 Task: Check the percentage active listings of double oven in the last 5 years.
Action: Mouse moved to (694, 183)
Screenshot: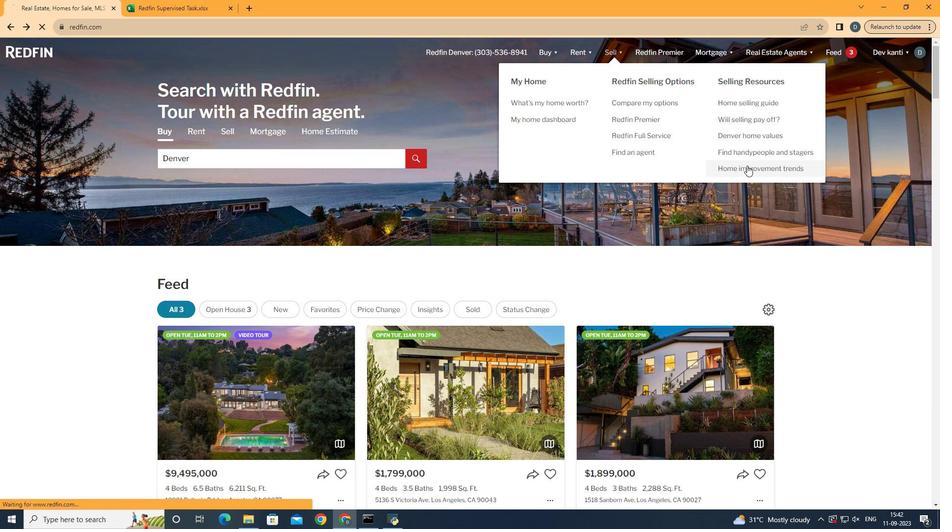 
Action: Mouse pressed left at (694, 183)
Screenshot: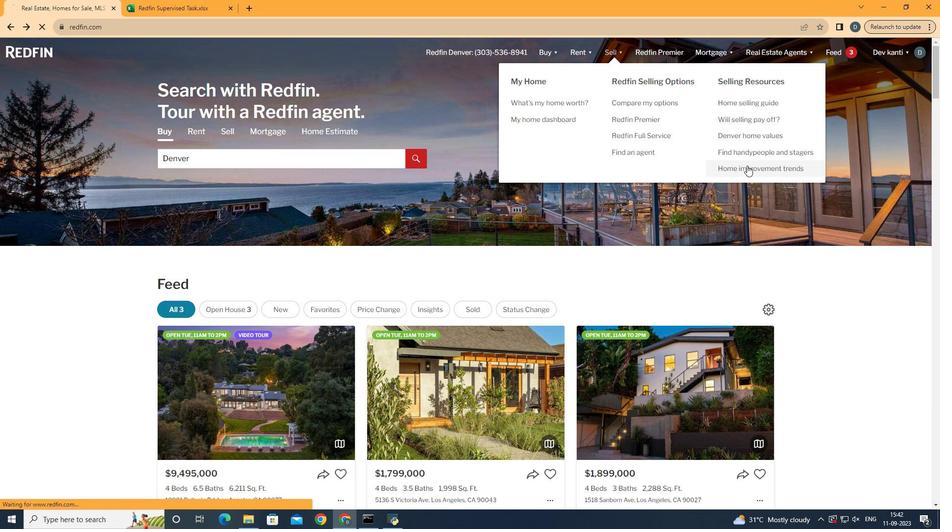 
Action: Mouse moved to (250, 202)
Screenshot: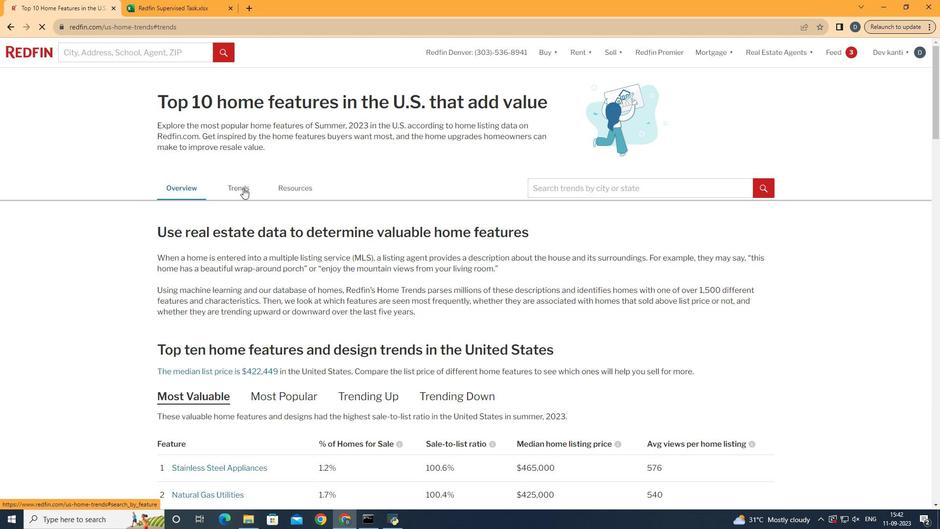 
Action: Mouse pressed left at (250, 202)
Screenshot: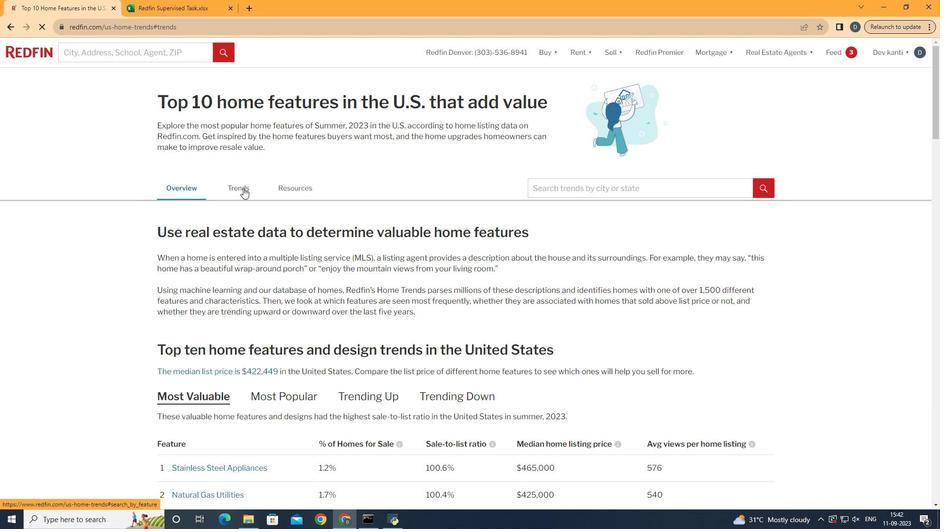 
Action: Mouse moved to (383, 246)
Screenshot: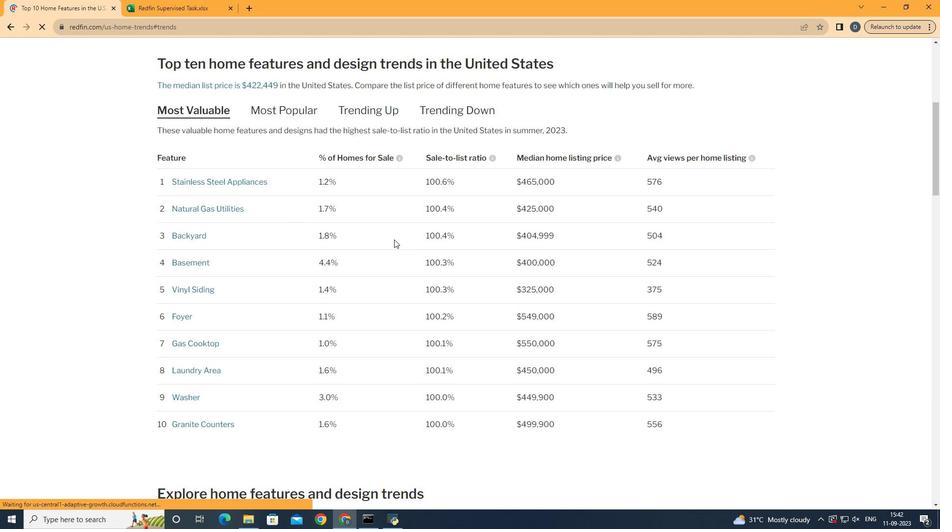 
Action: Mouse scrolled (383, 246) with delta (0, 0)
Screenshot: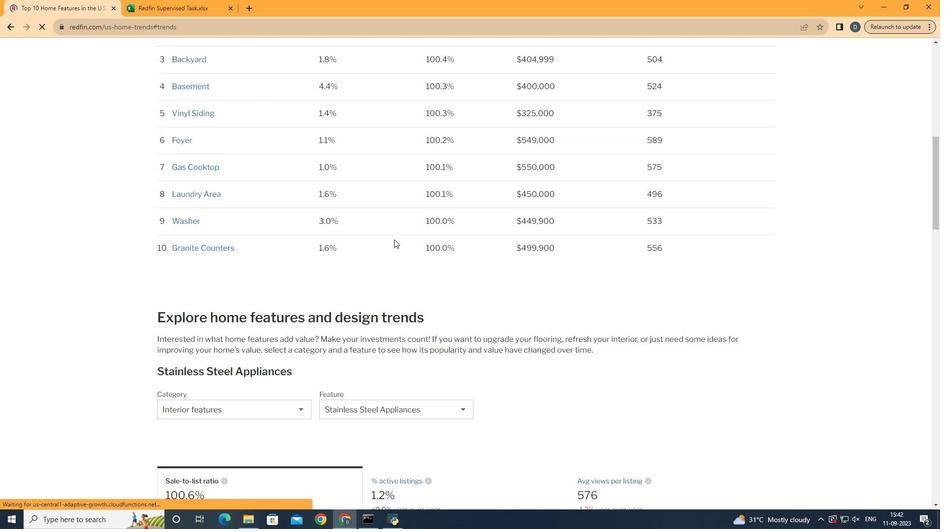 
Action: Mouse scrolled (383, 246) with delta (0, 0)
Screenshot: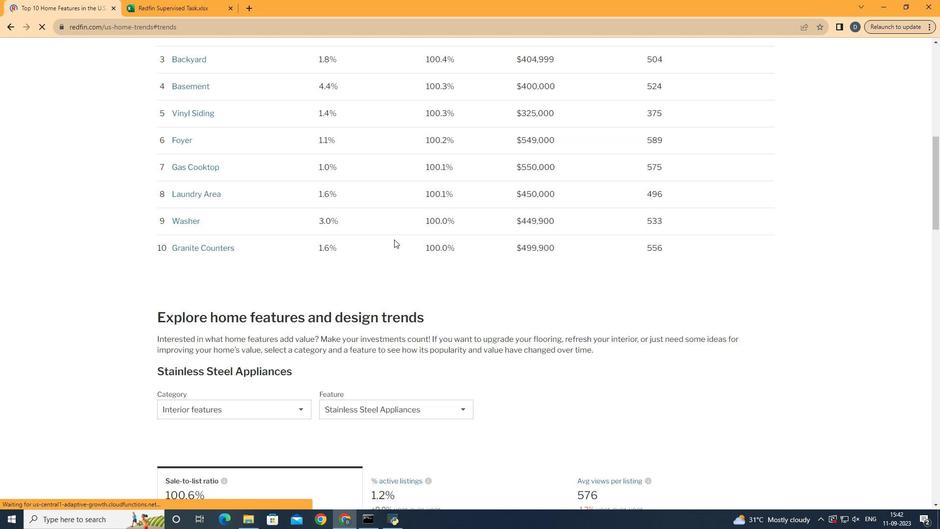 
Action: Mouse scrolled (383, 246) with delta (0, 0)
Screenshot: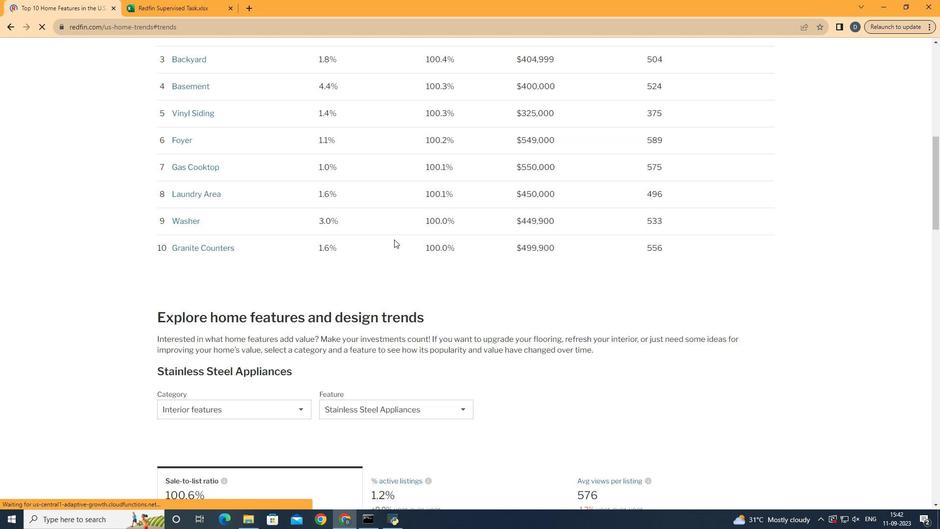 
Action: Mouse scrolled (383, 246) with delta (0, 0)
Screenshot: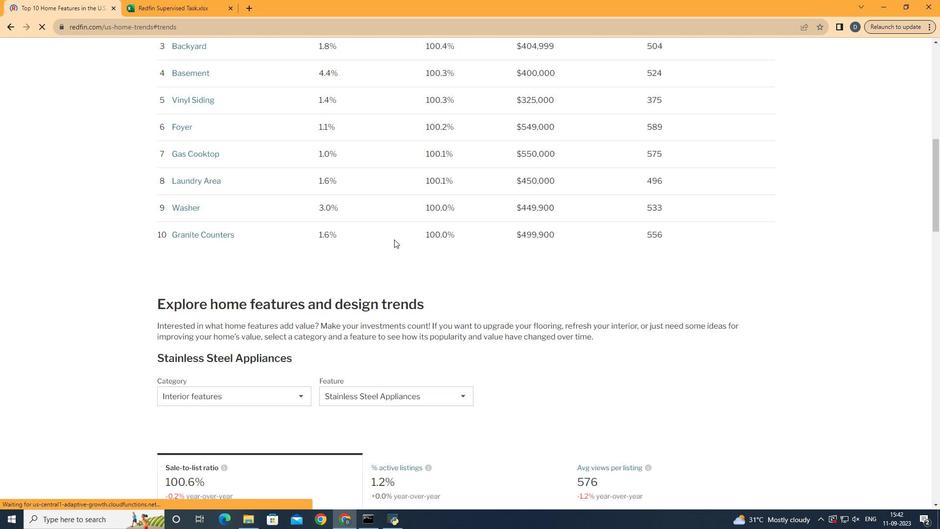 
Action: Mouse scrolled (383, 246) with delta (0, 0)
Screenshot: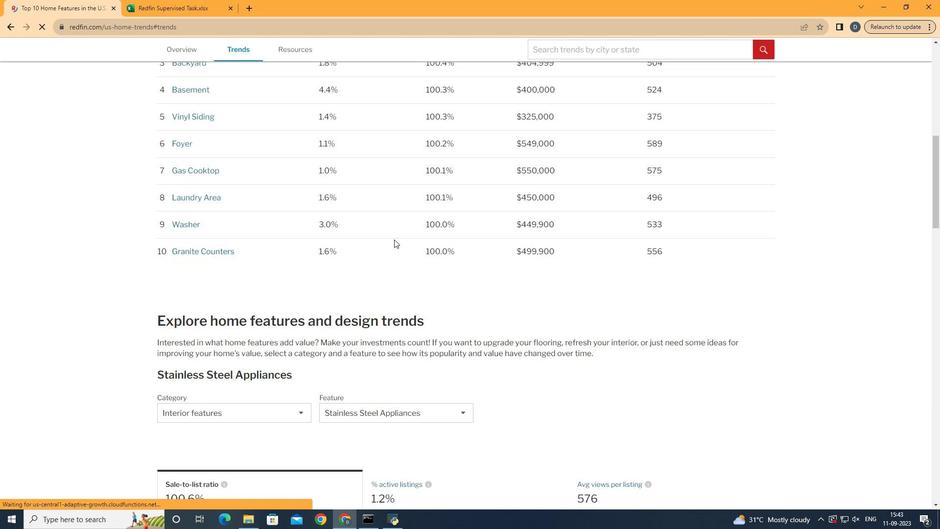 
Action: Mouse scrolled (383, 246) with delta (0, 0)
Screenshot: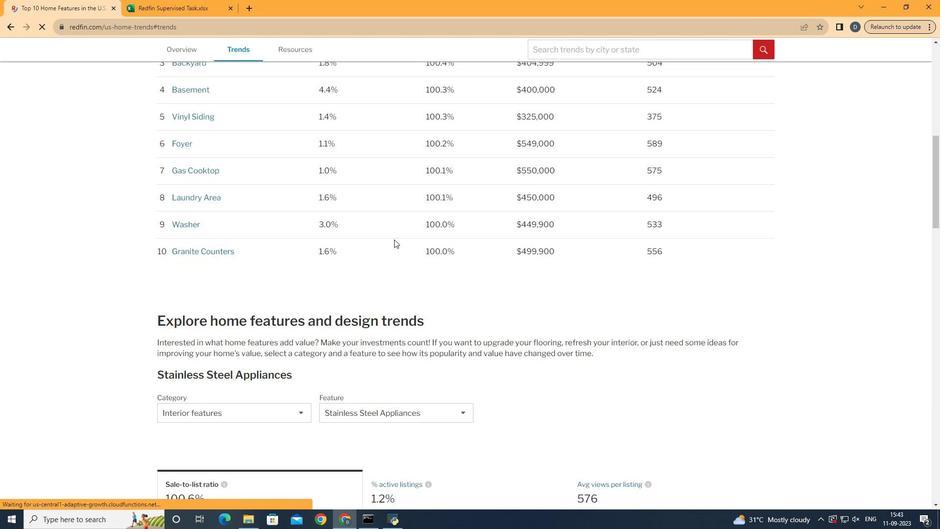 
Action: Mouse scrolled (383, 246) with delta (0, 0)
Screenshot: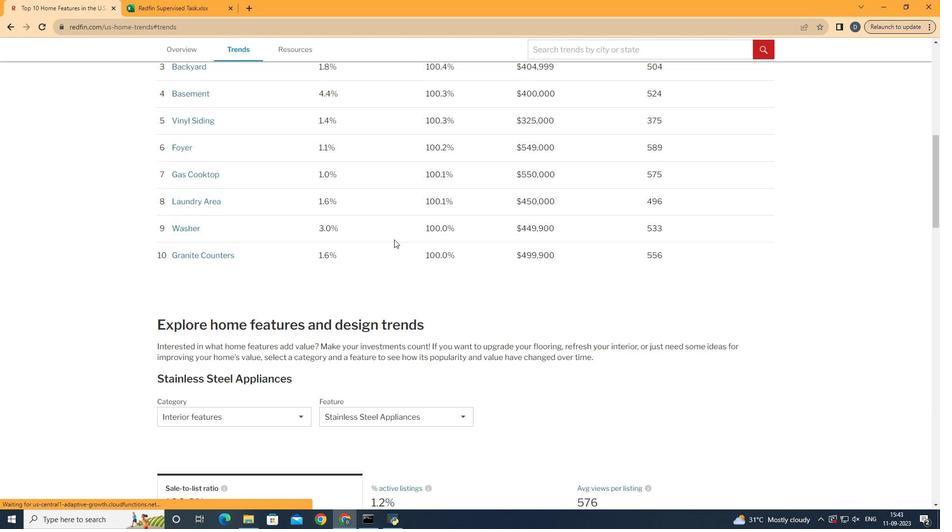 
Action: Mouse scrolled (383, 246) with delta (0, 0)
Screenshot: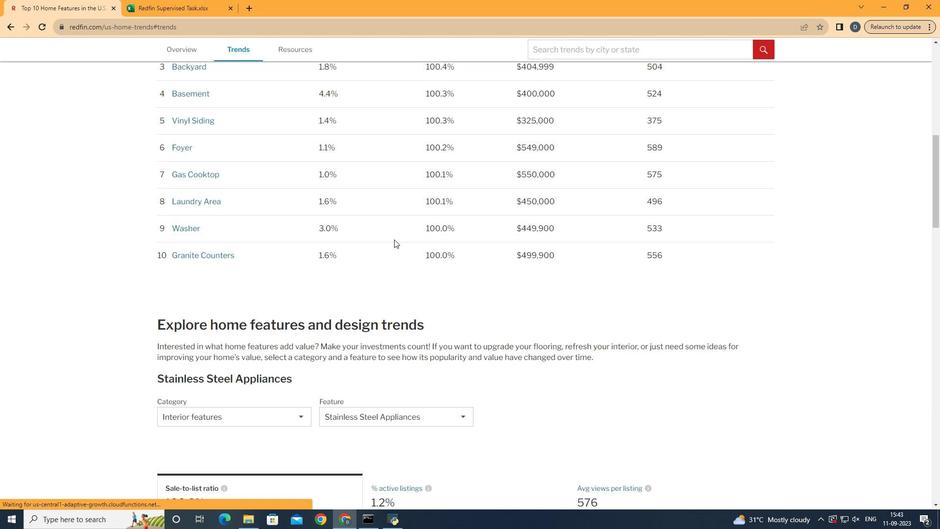 
Action: Mouse moved to (383, 246)
Screenshot: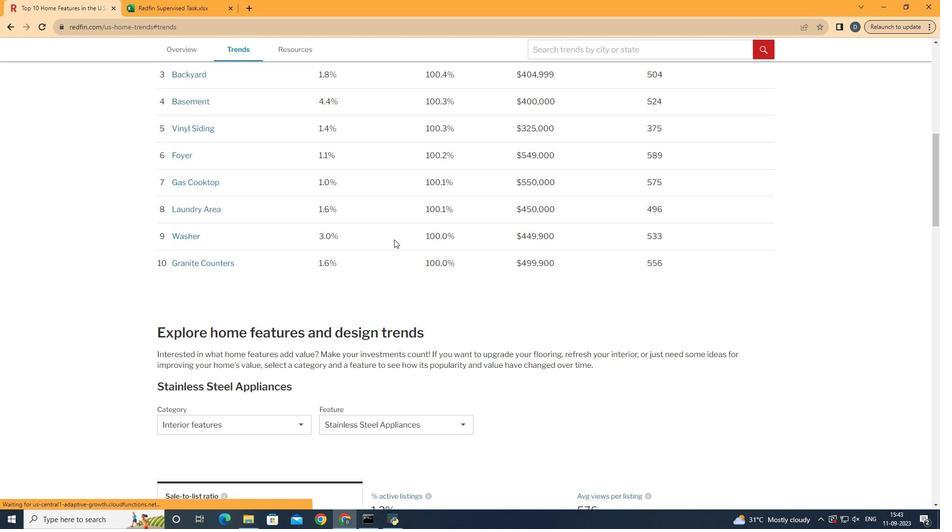 
Action: Mouse scrolled (383, 246) with delta (0, 0)
Screenshot: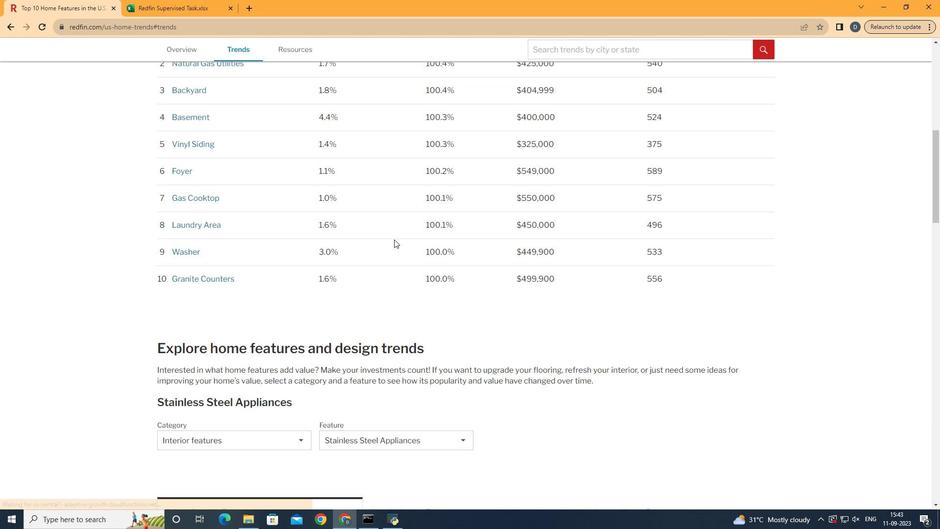 
Action: Mouse scrolled (383, 246) with delta (0, 0)
Screenshot: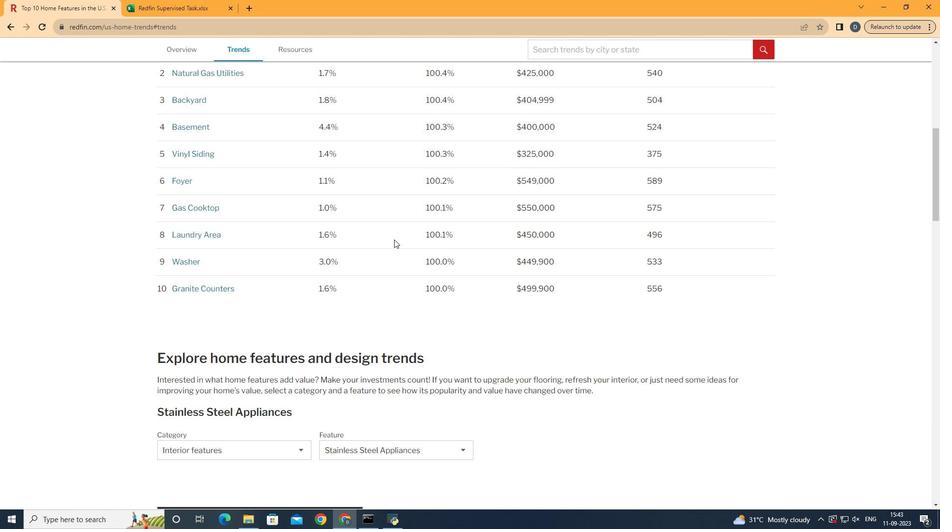 
Action: Mouse scrolled (383, 246) with delta (0, 0)
Screenshot: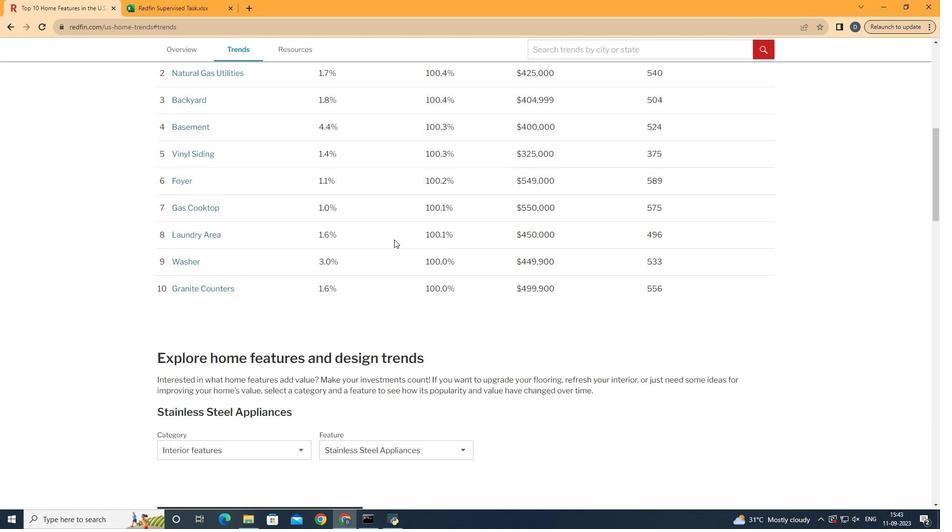 
Action: Mouse scrolled (383, 246) with delta (0, 0)
Screenshot: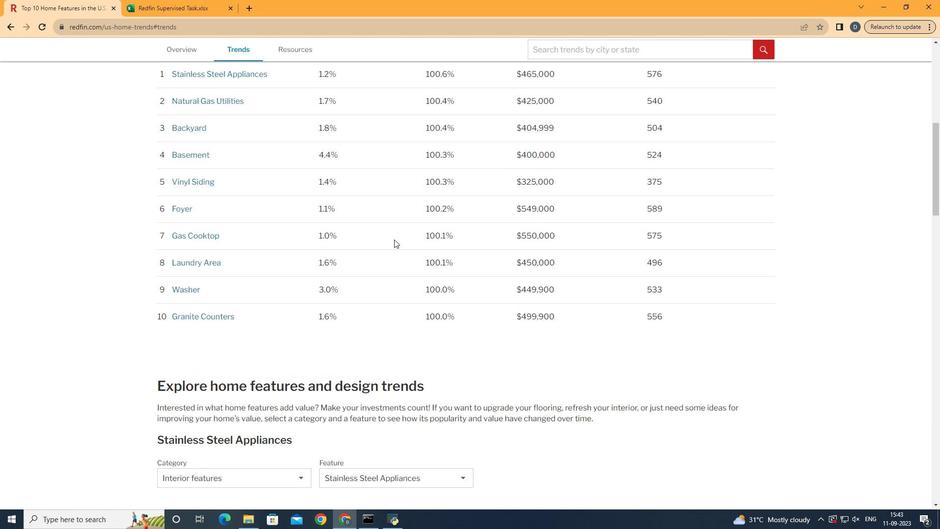 
Action: Mouse scrolled (383, 246) with delta (0, 0)
Screenshot: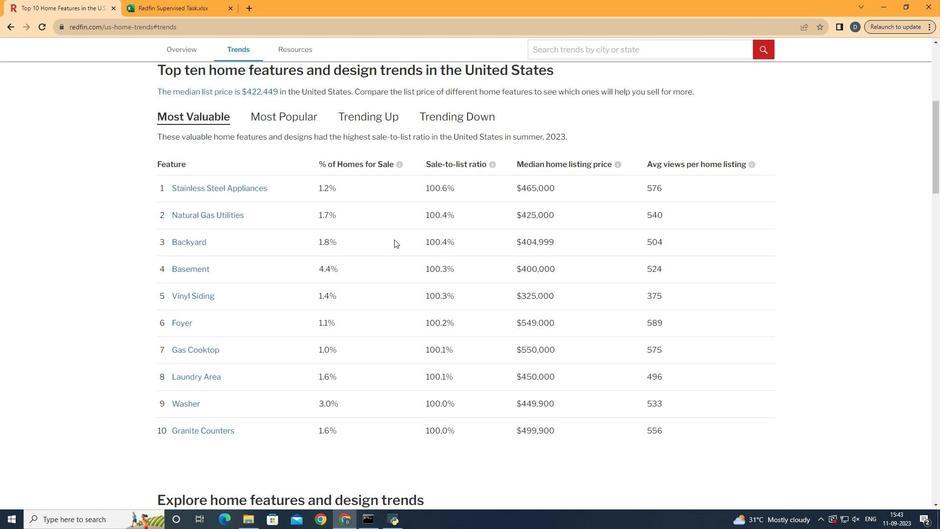 
Action: Mouse scrolled (383, 246) with delta (0, 0)
Screenshot: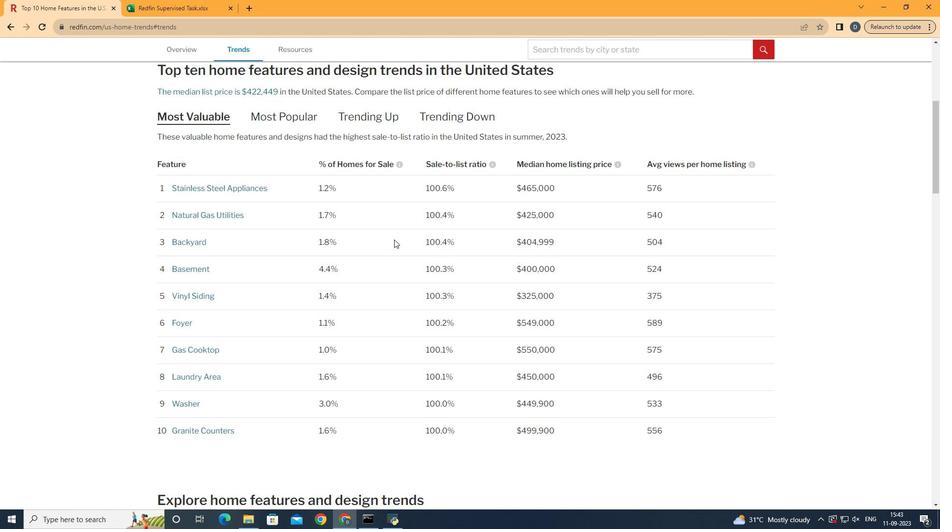 
Action: Mouse scrolled (383, 246) with delta (0, 0)
Screenshot: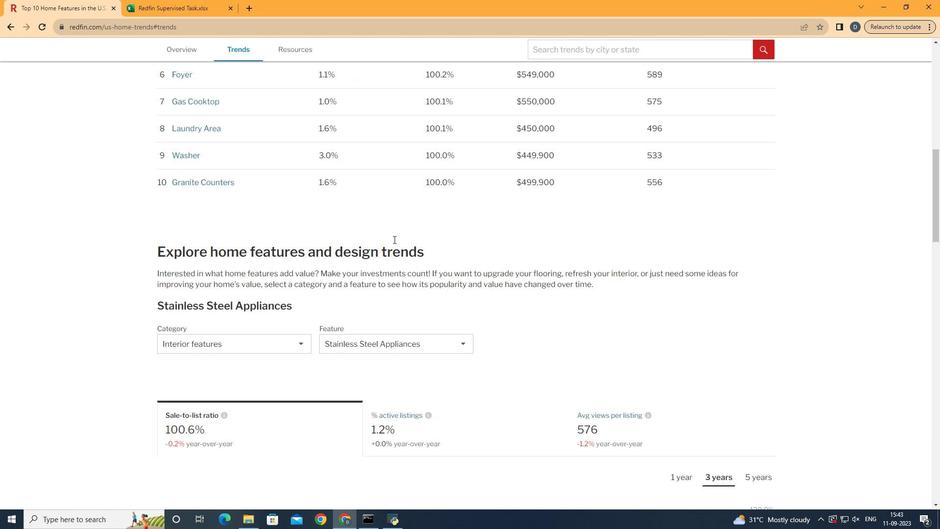 
Action: Mouse scrolled (383, 246) with delta (0, 0)
Screenshot: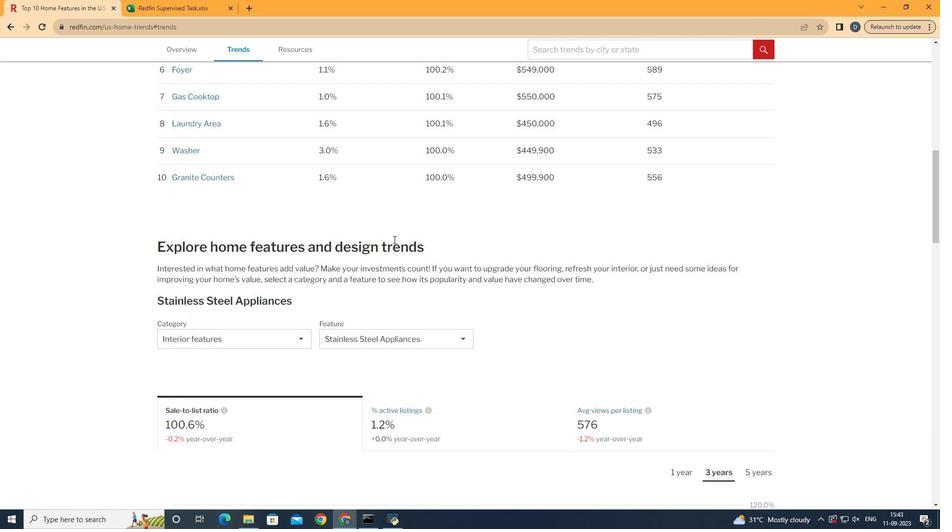 
Action: Mouse moved to (382, 246)
Screenshot: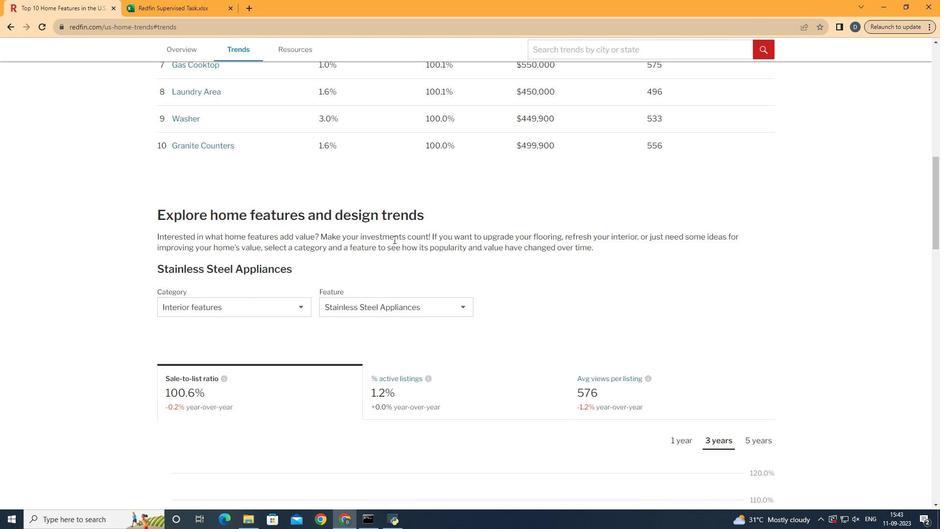 
Action: Mouse scrolled (382, 246) with delta (0, 0)
Screenshot: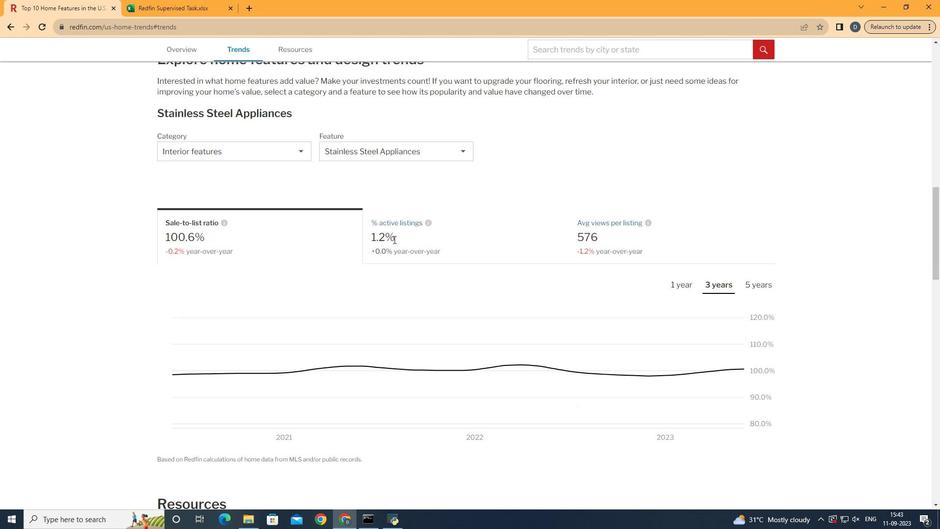 
Action: Mouse scrolled (382, 246) with delta (0, 0)
Screenshot: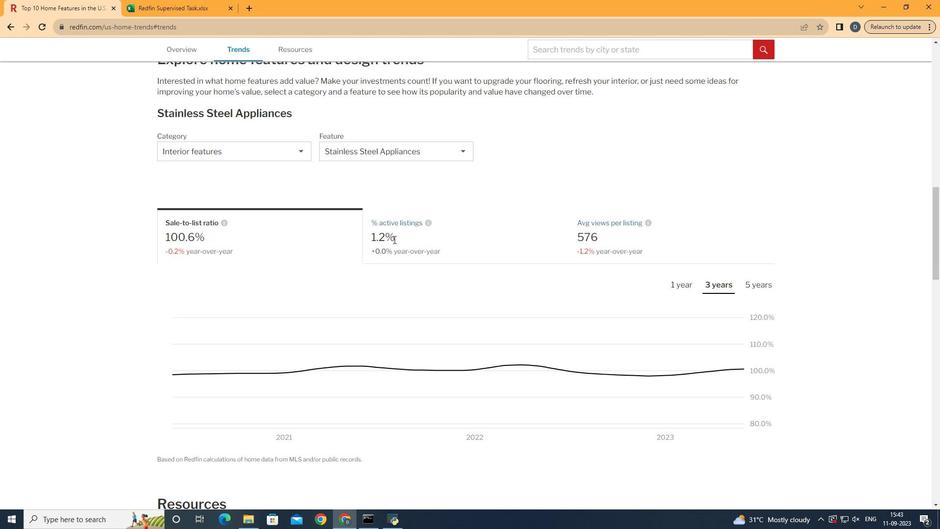 
Action: Mouse scrolled (382, 246) with delta (0, 0)
Screenshot: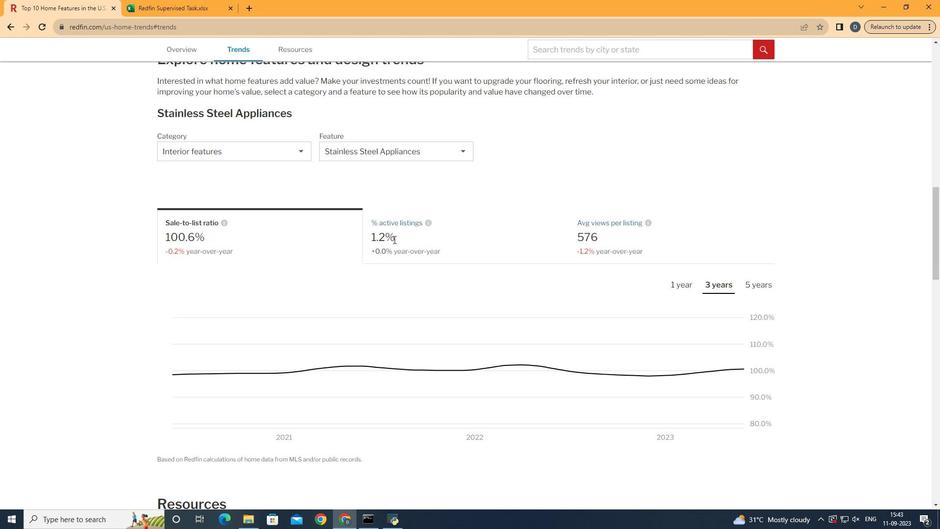 
Action: Mouse scrolled (382, 246) with delta (0, 0)
Screenshot: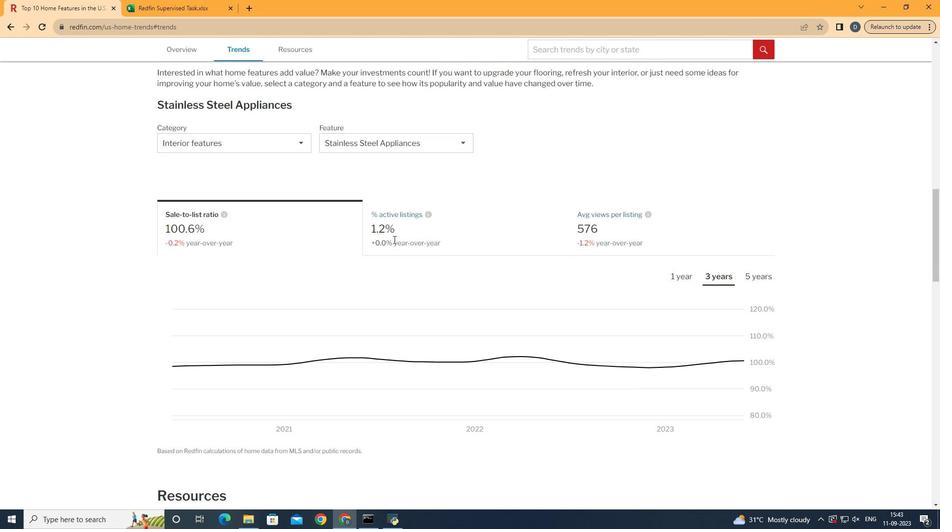 
Action: Mouse moved to (238, 164)
Screenshot: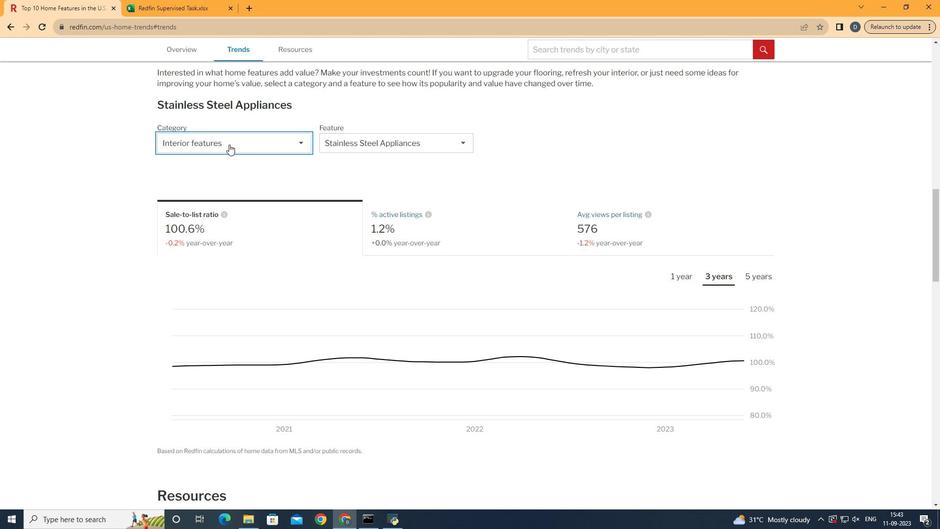 
Action: Mouse pressed left at (238, 164)
Screenshot: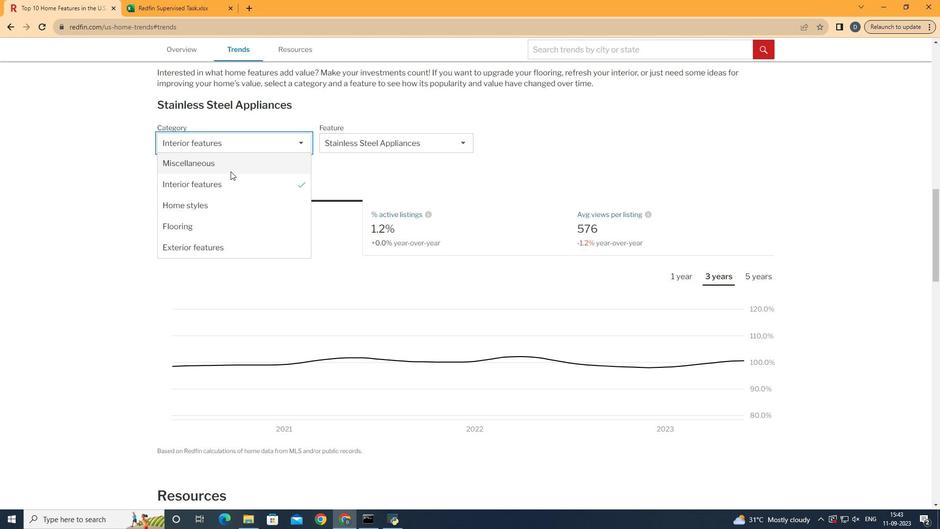 
Action: Mouse moved to (242, 203)
Screenshot: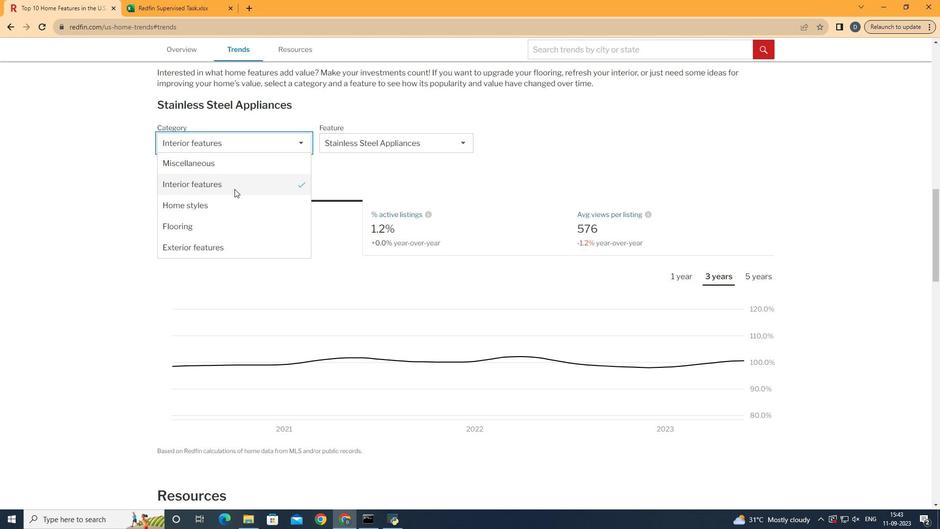 
Action: Mouse pressed left at (242, 203)
Screenshot: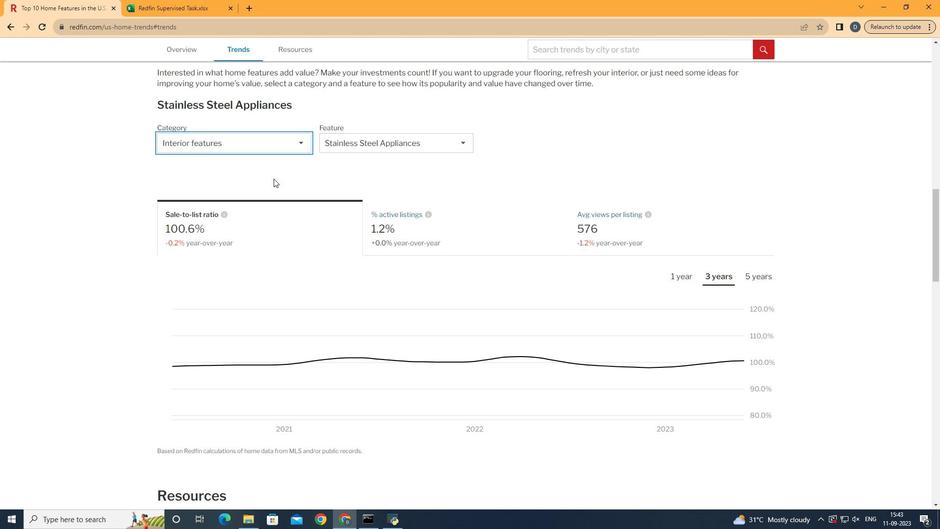 
Action: Mouse moved to (362, 170)
Screenshot: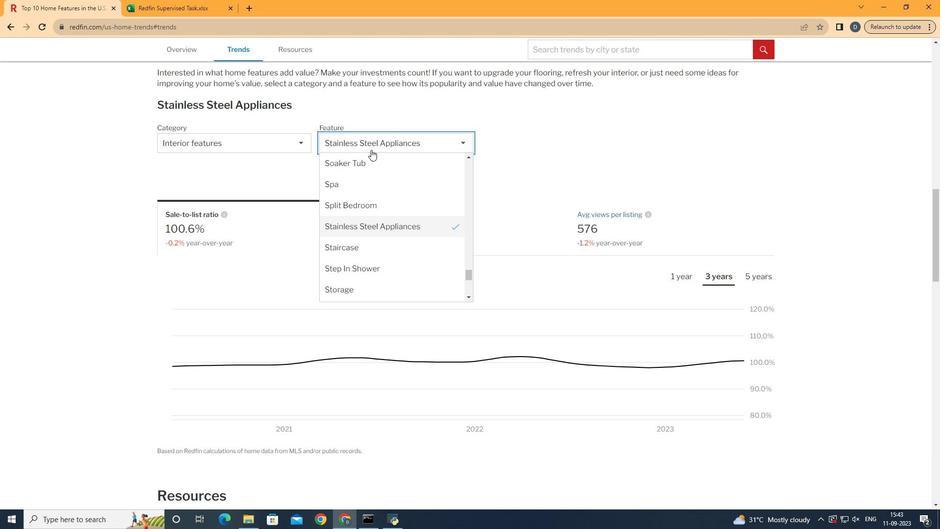 
Action: Mouse pressed left at (362, 170)
Screenshot: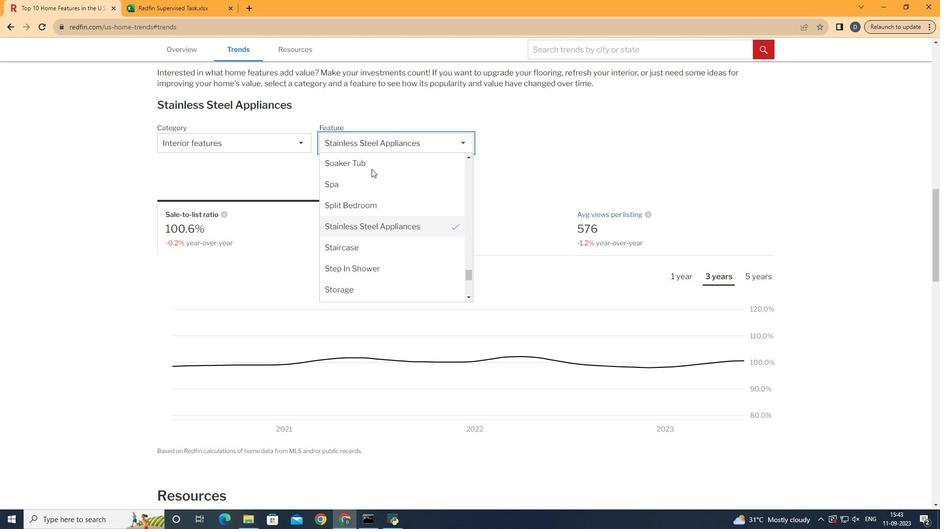 
Action: Mouse moved to (361, 219)
Screenshot: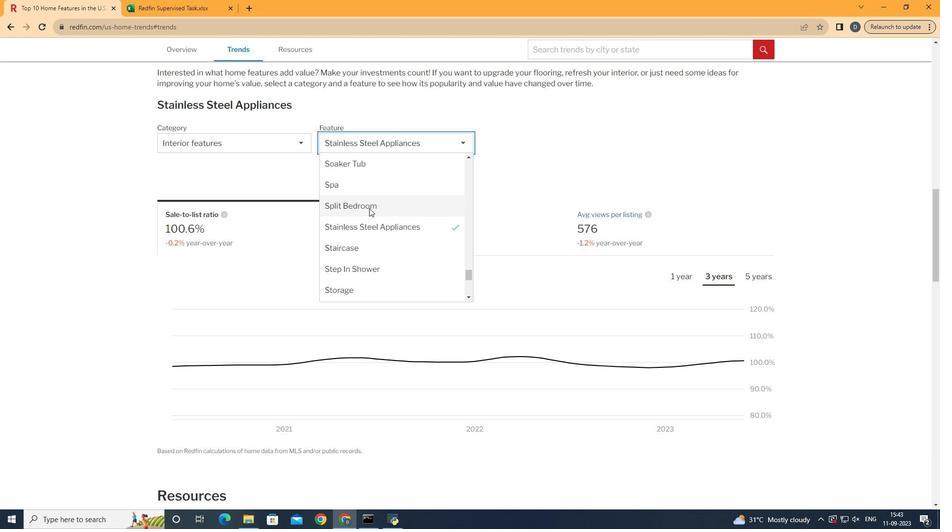
Action: Mouse scrolled (361, 220) with delta (0, 0)
Screenshot: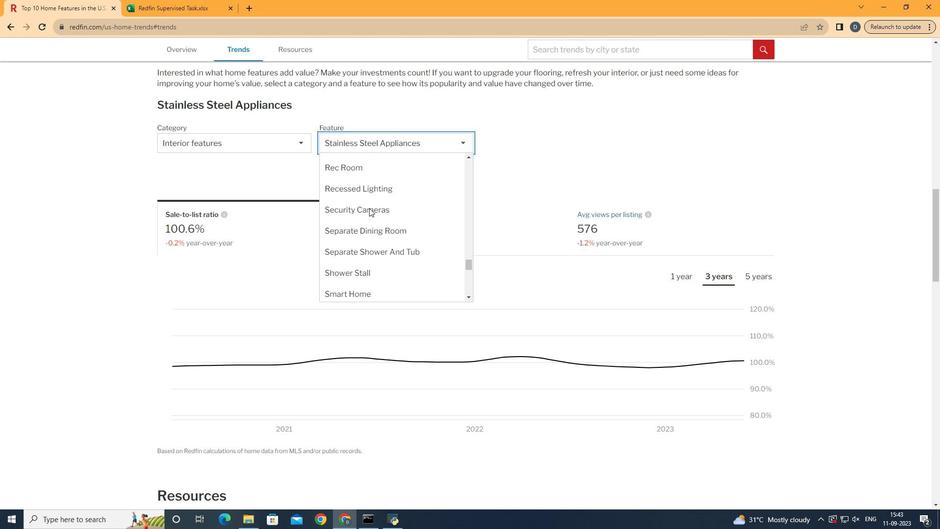 
Action: Mouse scrolled (361, 220) with delta (0, 0)
Screenshot: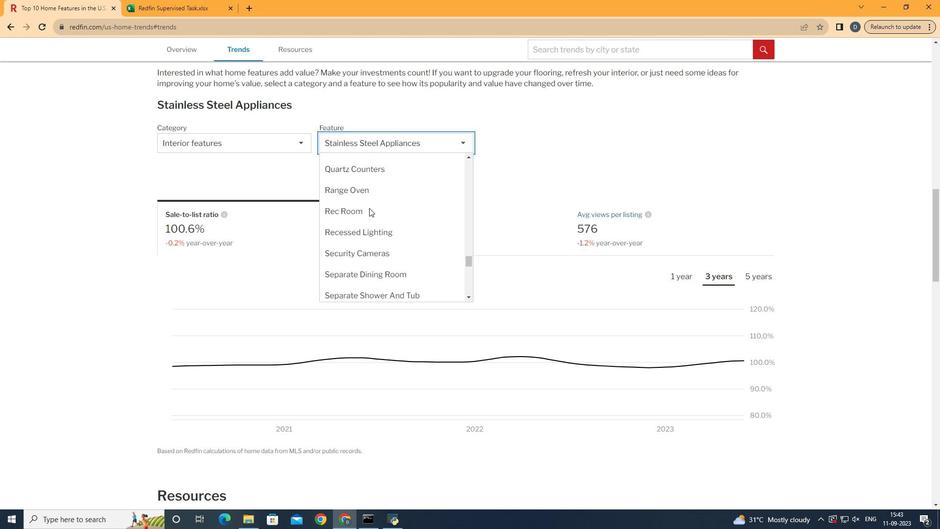 
Action: Mouse scrolled (361, 220) with delta (0, 0)
Screenshot: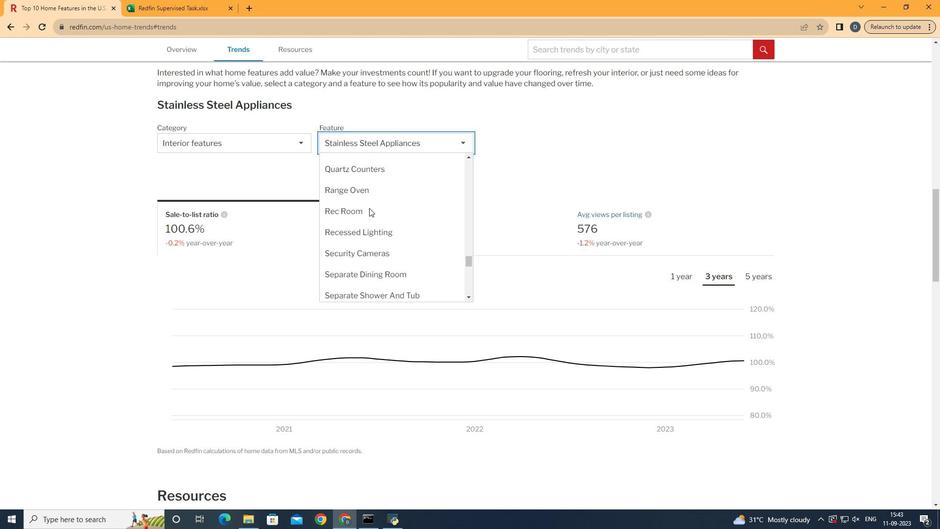 
Action: Mouse scrolled (361, 220) with delta (0, 0)
Screenshot: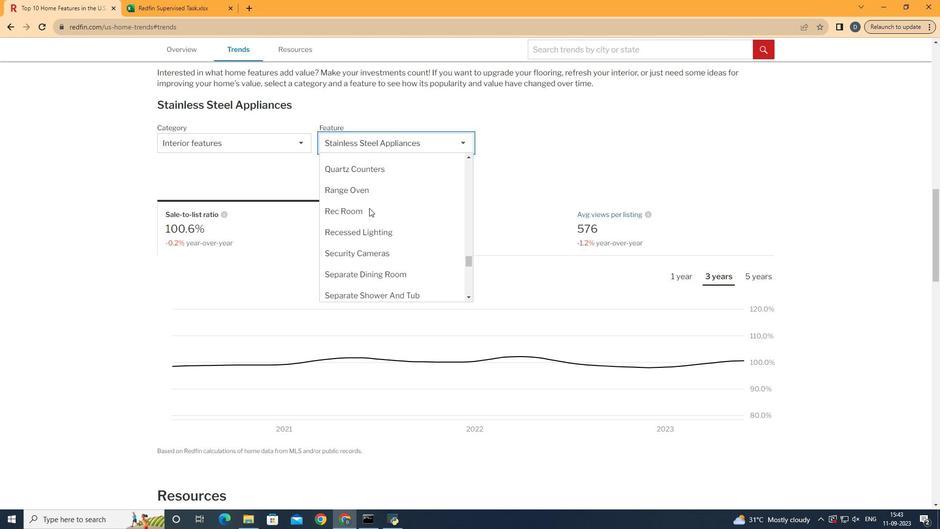 
Action: Mouse scrolled (361, 220) with delta (0, 0)
Screenshot: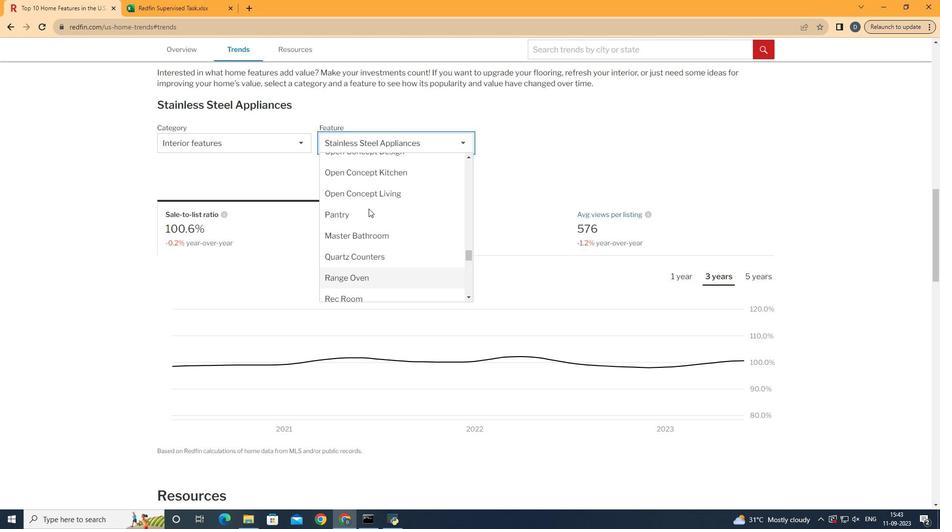 
Action: Mouse scrolled (361, 220) with delta (0, 0)
Screenshot: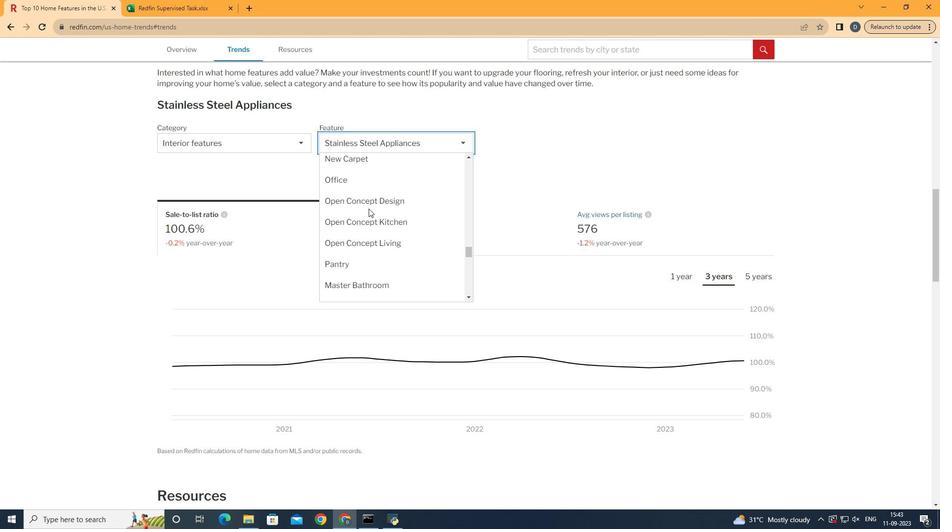 
Action: Mouse moved to (360, 220)
Screenshot: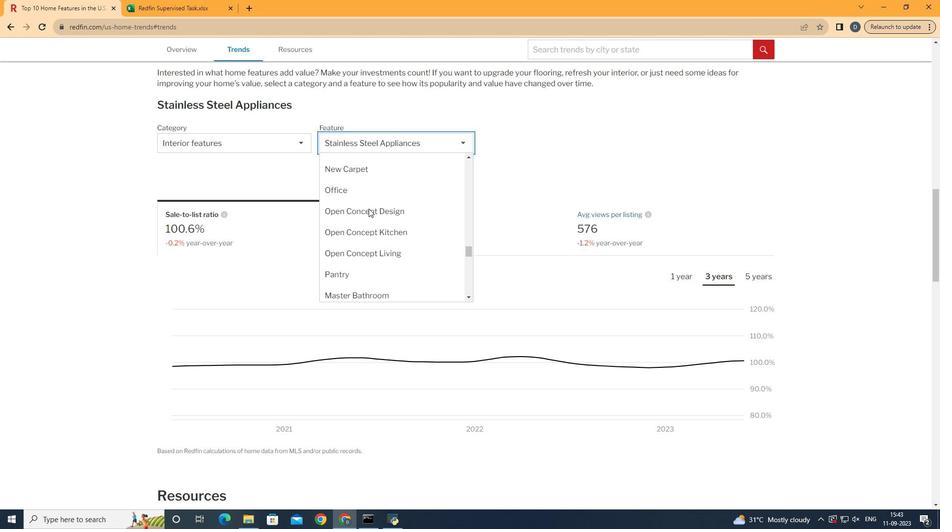 
Action: Mouse scrolled (360, 220) with delta (0, 0)
Screenshot: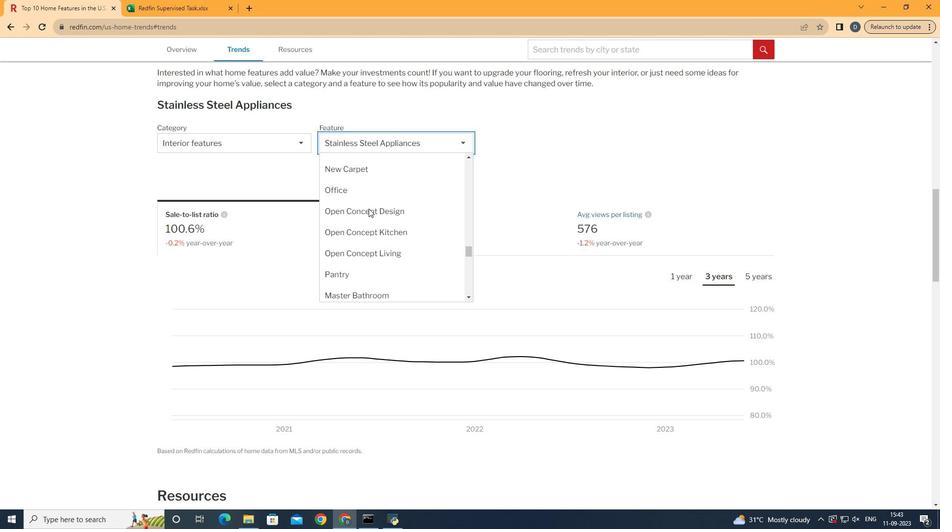 
Action: Mouse scrolled (360, 220) with delta (0, 0)
Screenshot: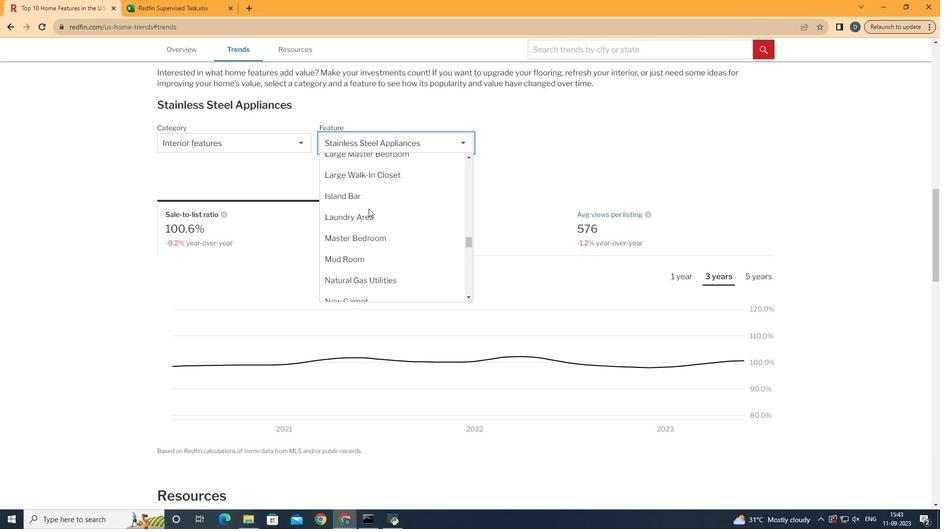 
Action: Mouse scrolled (360, 220) with delta (0, 0)
Screenshot: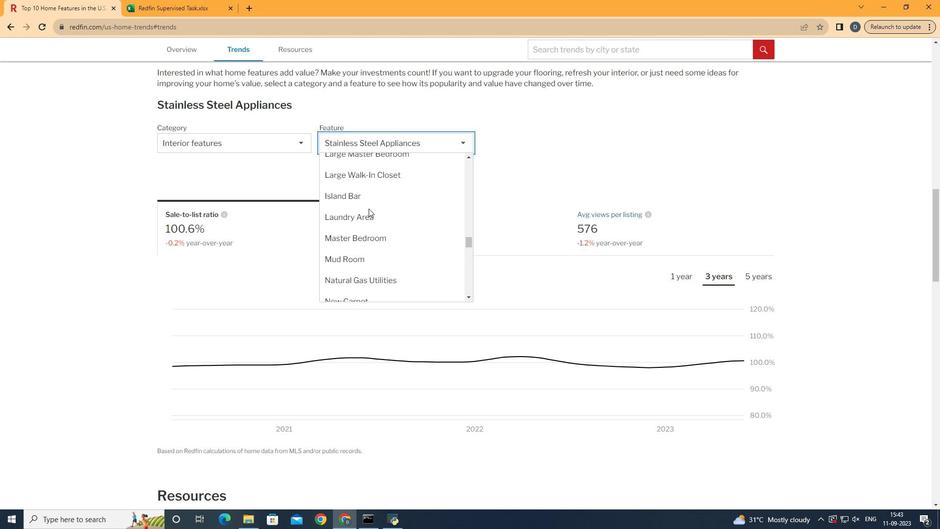 
Action: Mouse scrolled (360, 220) with delta (0, 0)
Screenshot: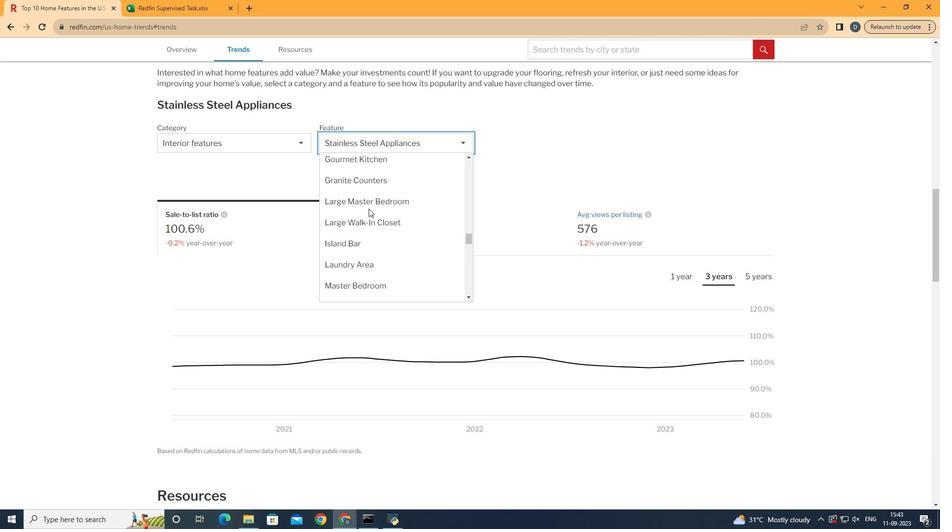 
Action: Mouse scrolled (360, 220) with delta (0, 0)
Screenshot: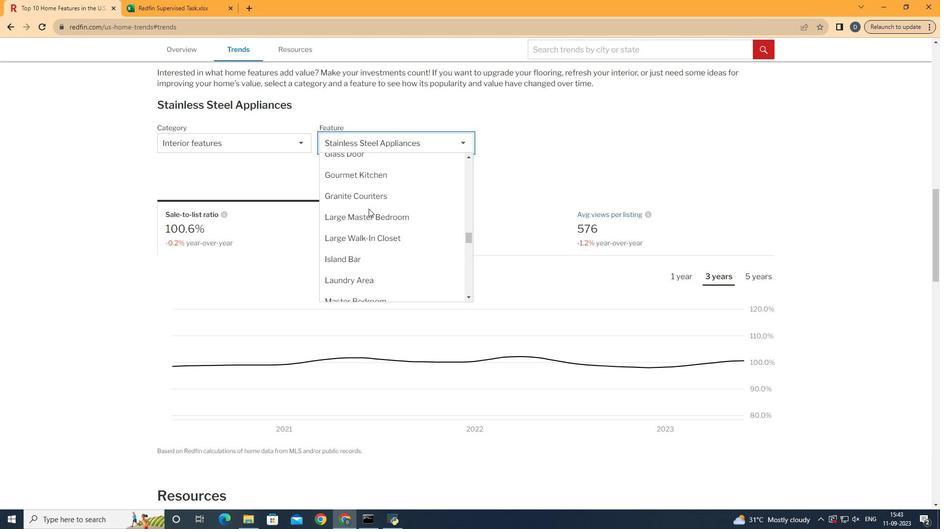 
Action: Mouse scrolled (360, 220) with delta (0, 0)
Screenshot: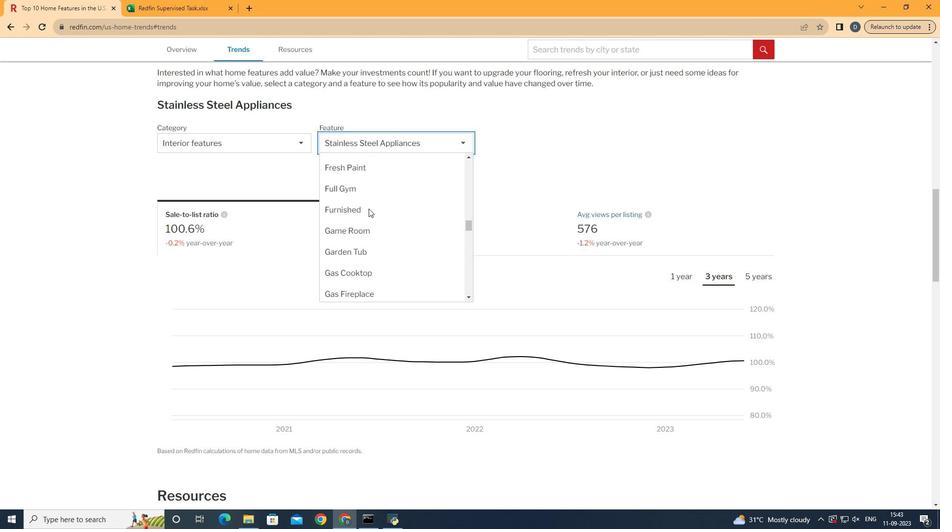 
Action: Mouse scrolled (360, 220) with delta (0, 0)
Screenshot: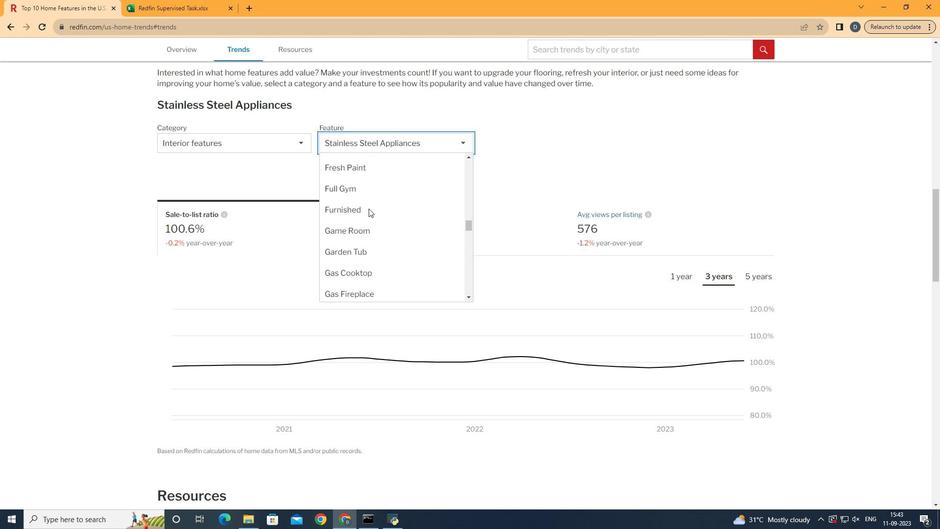 
Action: Mouse scrolled (360, 220) with delta (0, 0)
Screenshot: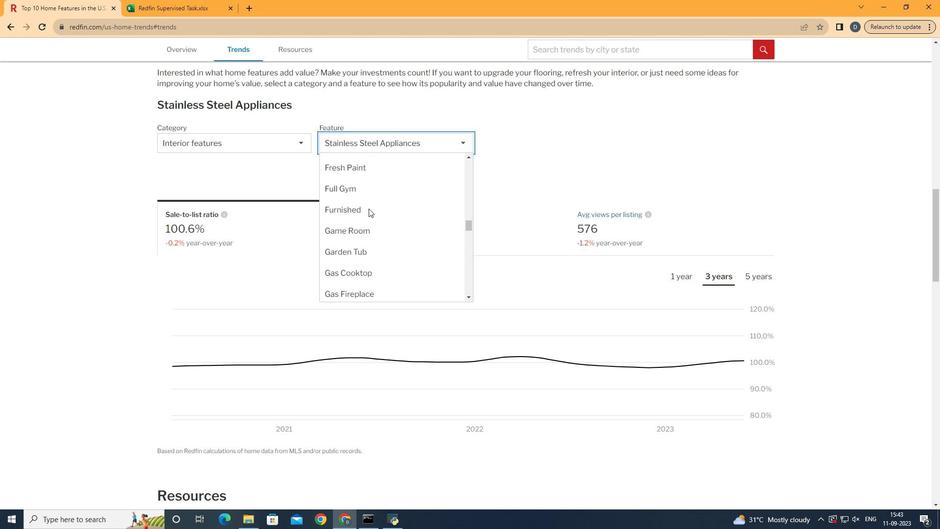 
Action: Mouse scrolled (360, 220) with delta (0, 0)
Screenshot: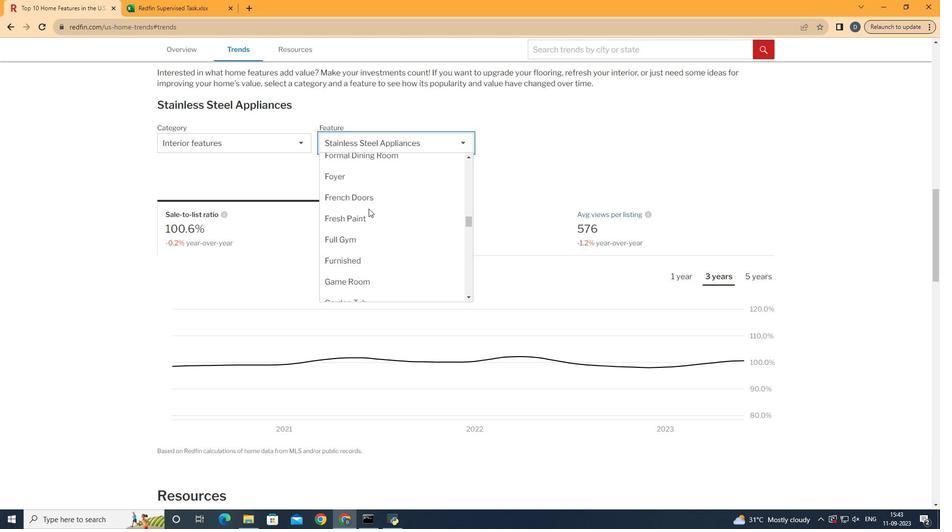 
Action: Mouse scrolled (360, 220) with delta (0, 0)
Screenshot: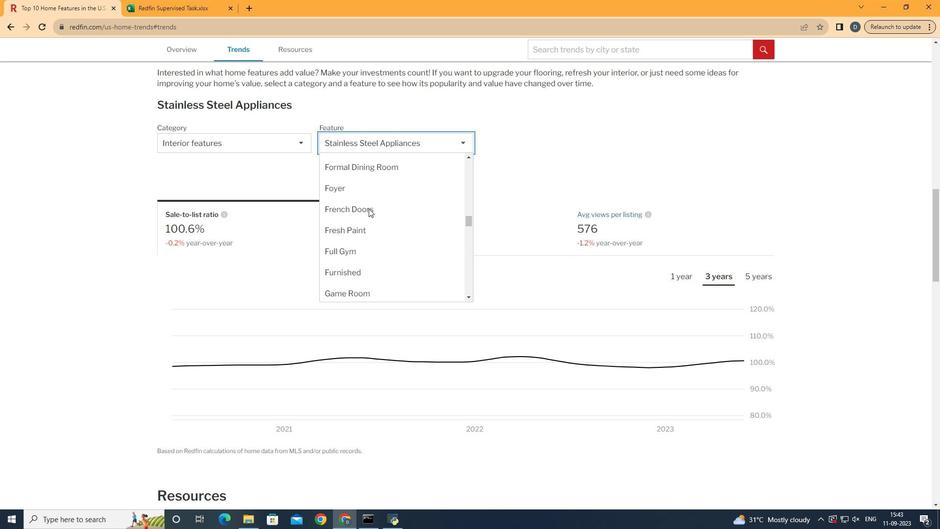 
Action: Mouse moved to (360, 220)
Screenshot: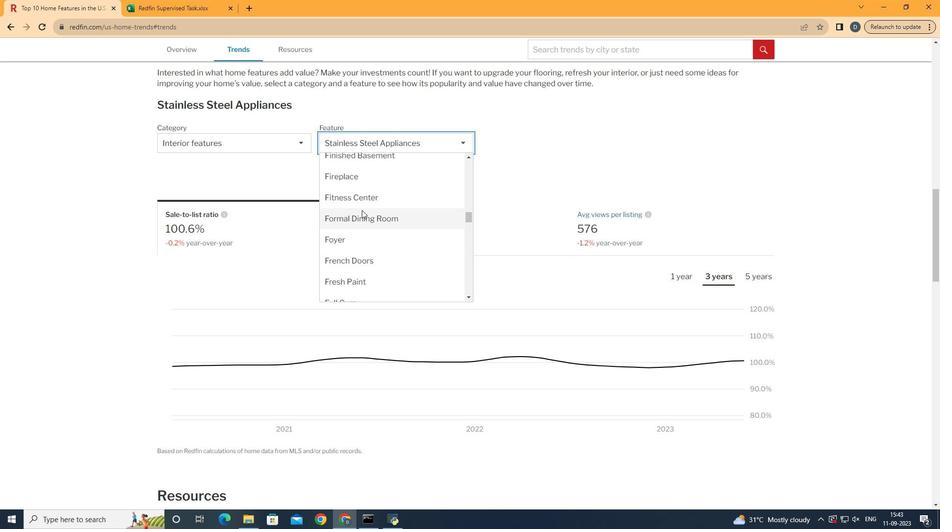 
Action: Mouse scrolled (360, 220) with delta (0, 0)
Screenshot: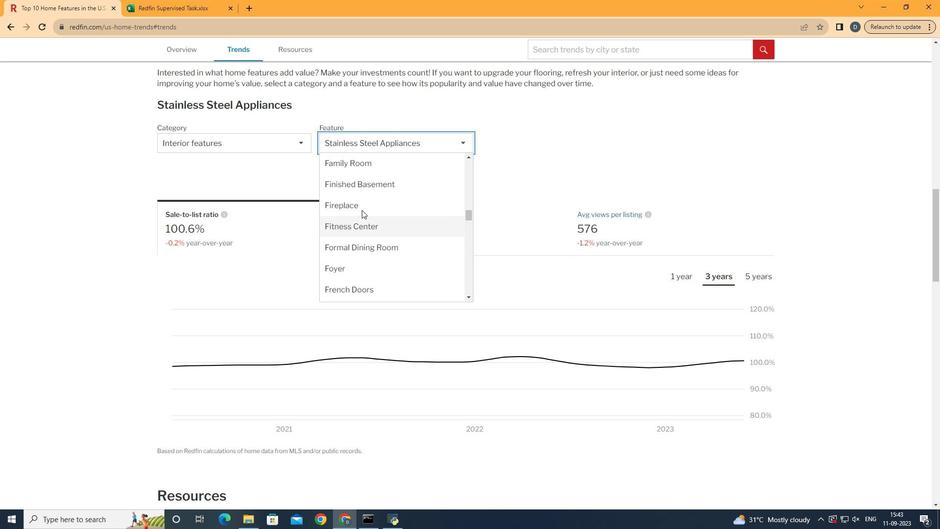 
Action: Mouse scrolled (360, 220) with delta (0, 0)
Screenshot: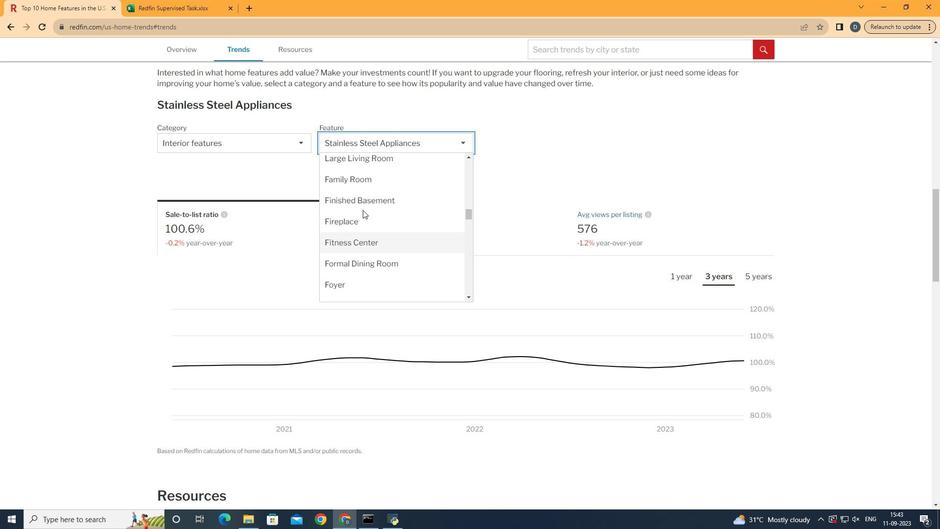 
Action: Mouse moved to (358, 220)
Screenshot: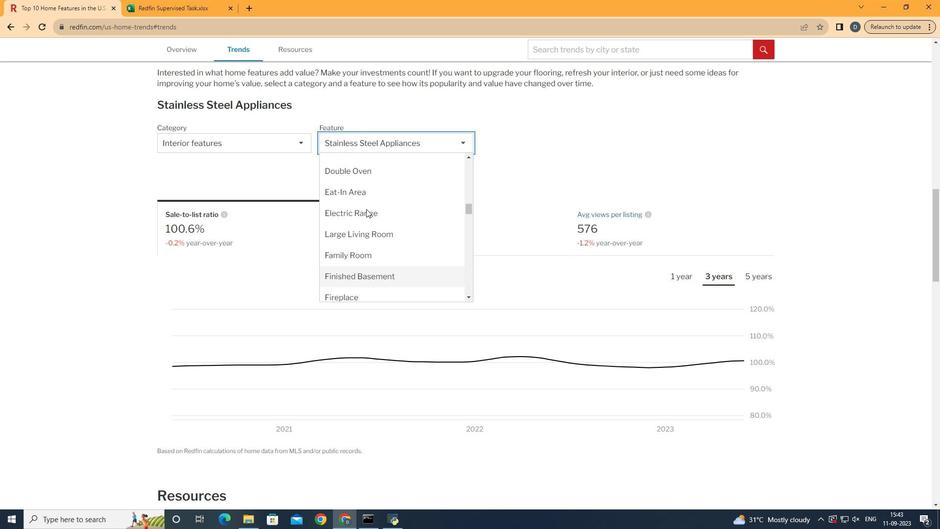 
Action: Mouse scrolled (358, 221) with delta (0, 0)
Screenshot: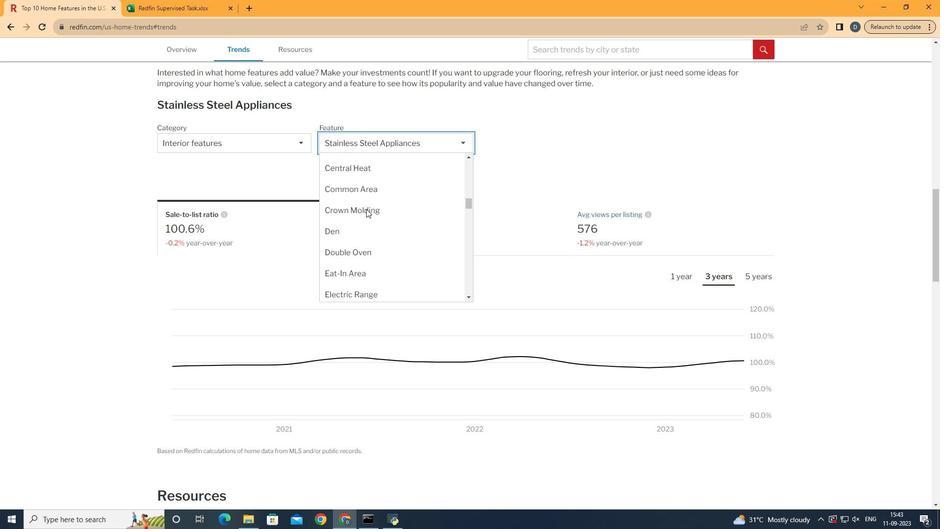
Action: Mouse scrolled (358, 221) with delta (0, 0)
Screenshot: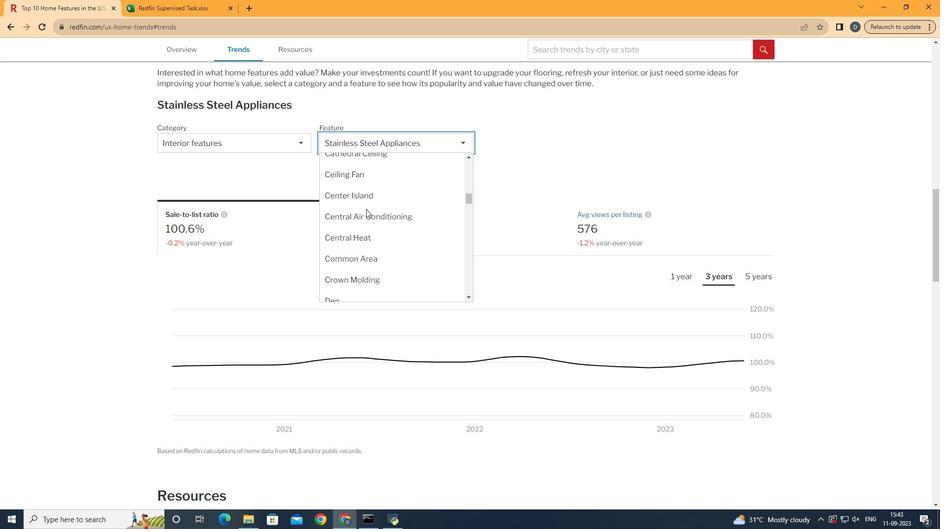 
Action: Mouse scrolled (358, 221) with delta (0, 0)
Screenshot: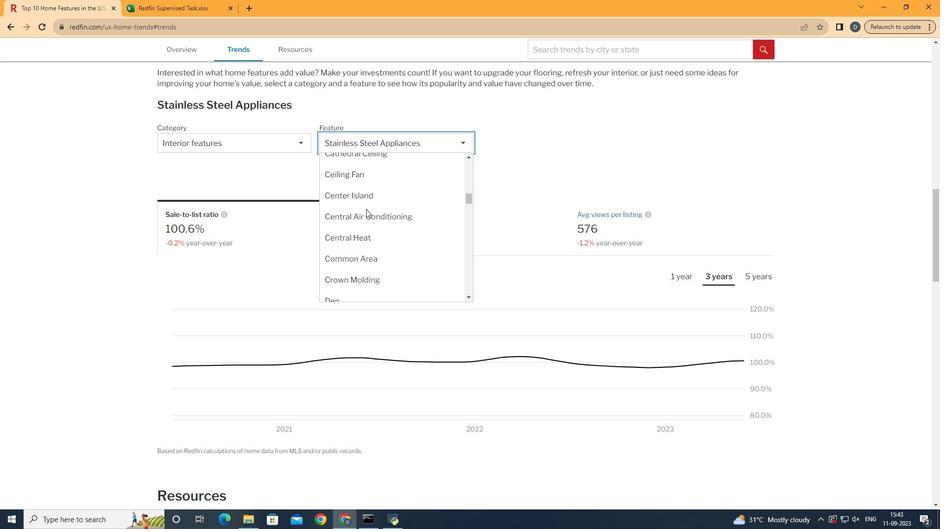 
Action: Mouse scrolled (358, 221) with delta (0, 0)
Screenshot: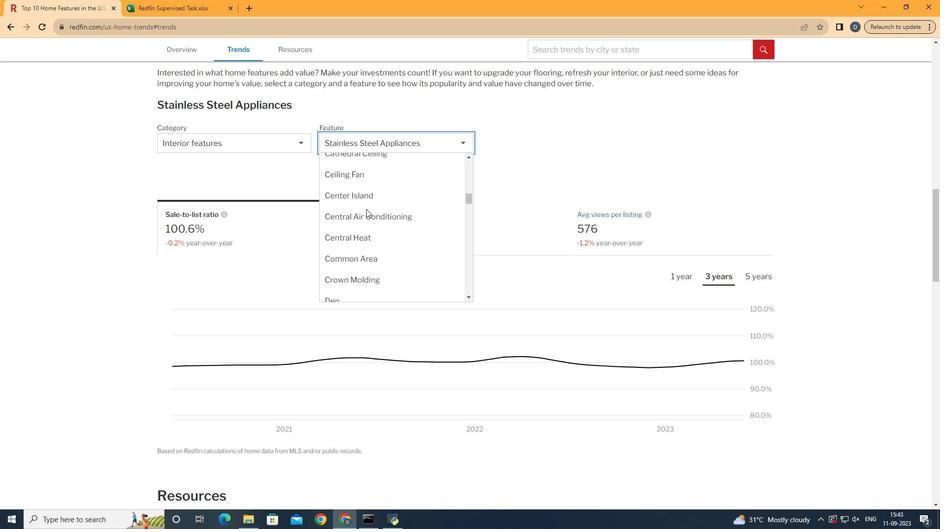 
Action: Mouse scrolled (358, 221) with delta (0, 0)
Screenshot: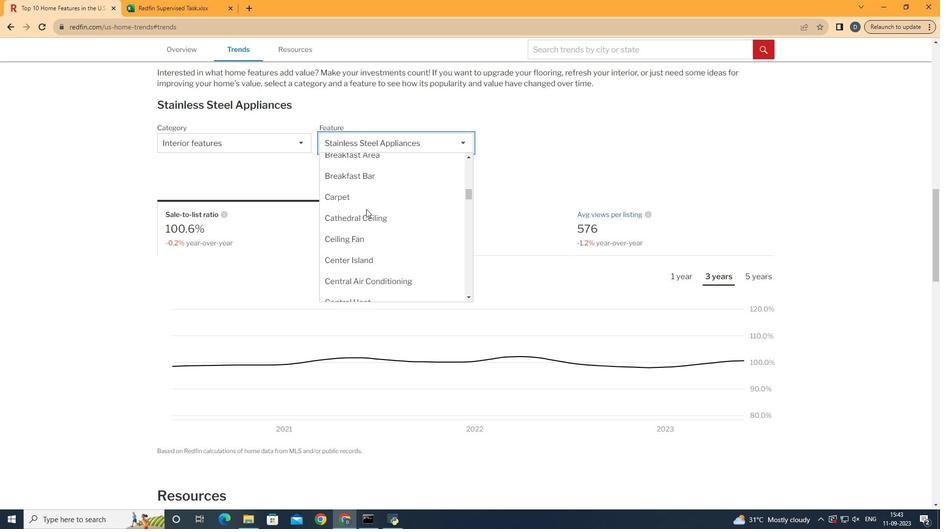
Action: Mouse scrolled (358, 221) with delta (0, 0)
Screenshot: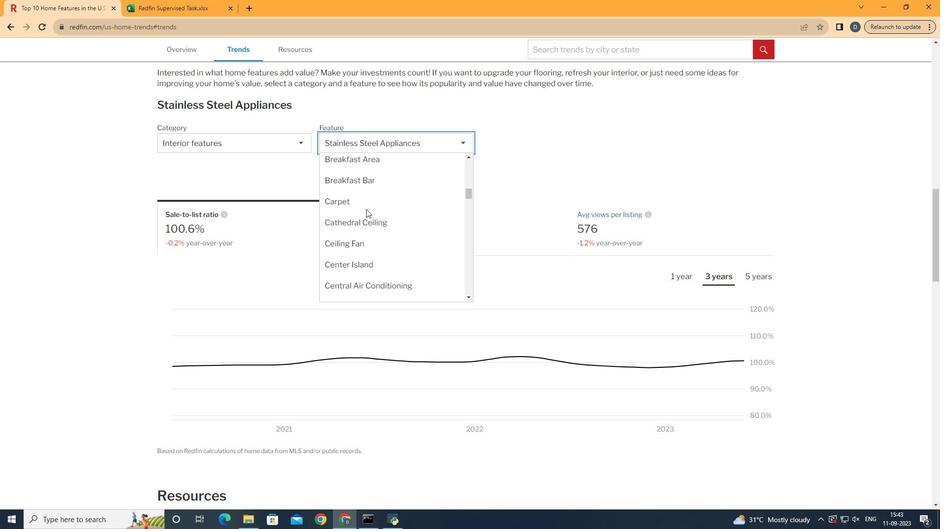 
Action: Mouse scrolled (358, 220) with delta (0, 0)
Screenshot: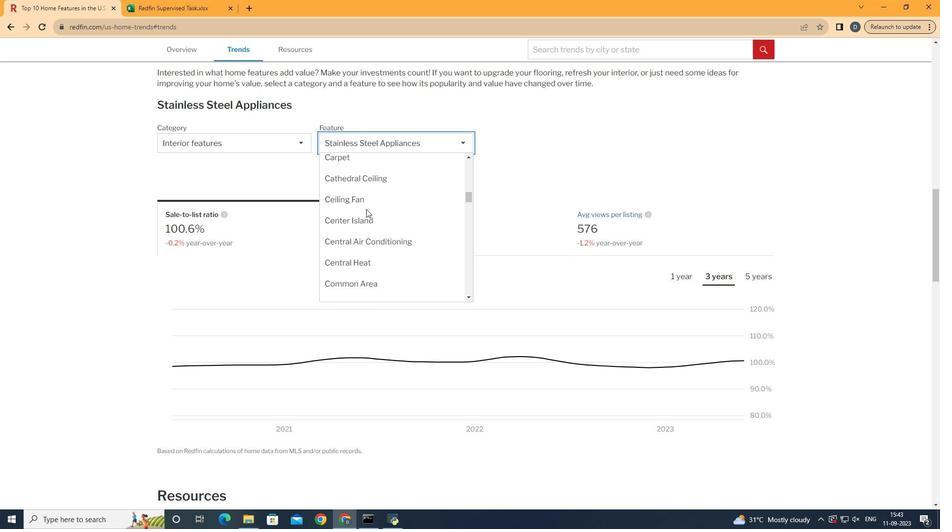 
Action: Mouse scrolled (358, 220) with delta (0, 0)
Screenshot: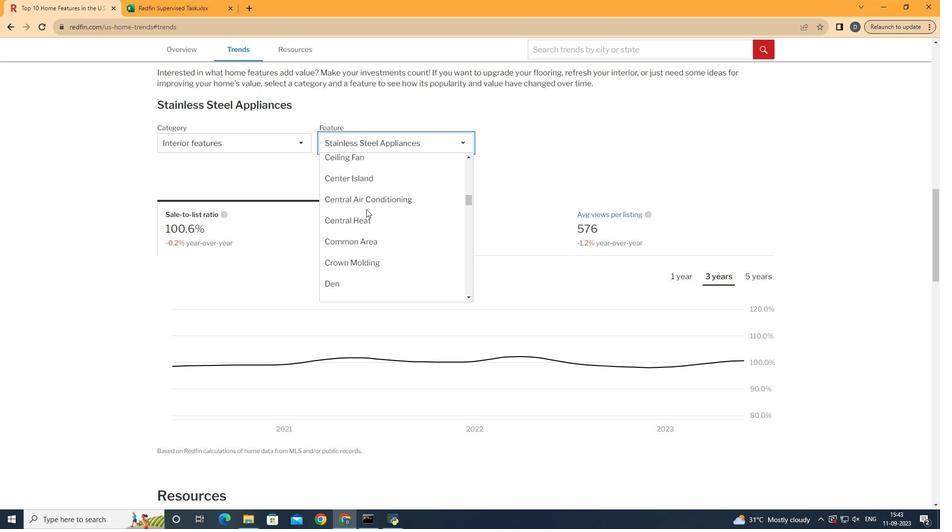 
Action: Mouse scrolled (358, 220) with delta (0, 0)
Screenshot: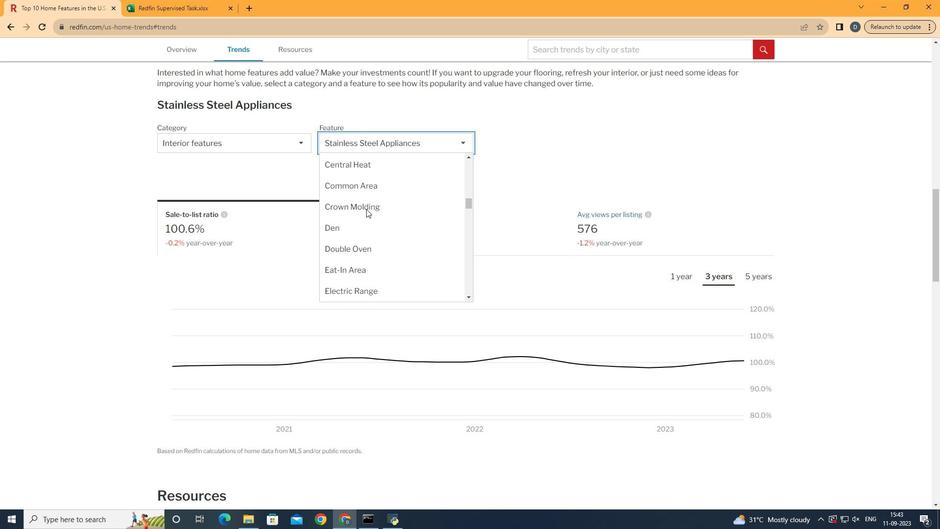 
Action: Mouse moved to (360, 232)
Screenshot: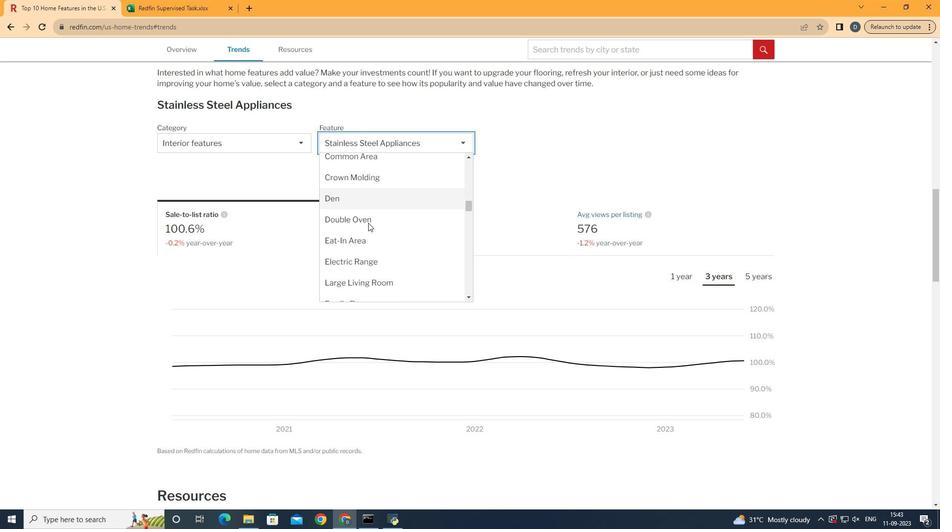 
Action: Mouse scrolled (360, 231) with delta (0, 0)
Screenshot: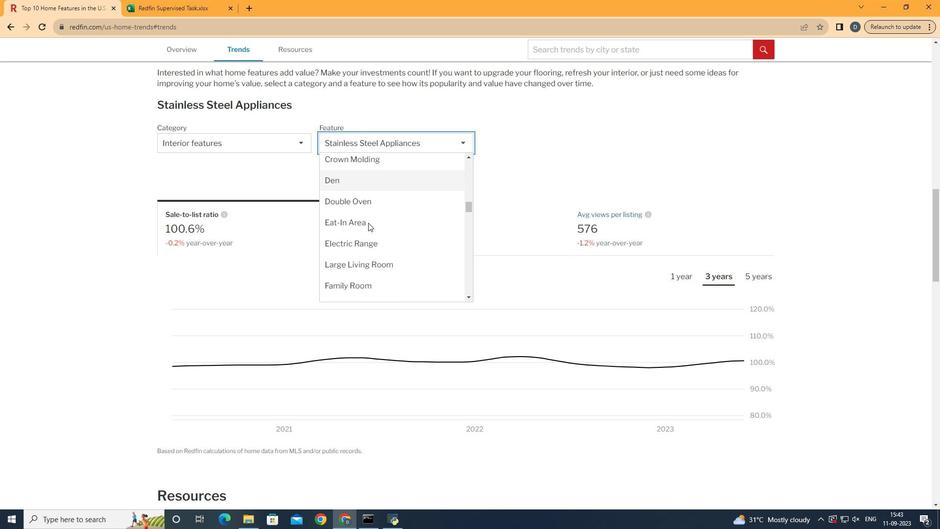 
Action: Mouse moved to (382, 208)
Screenshot: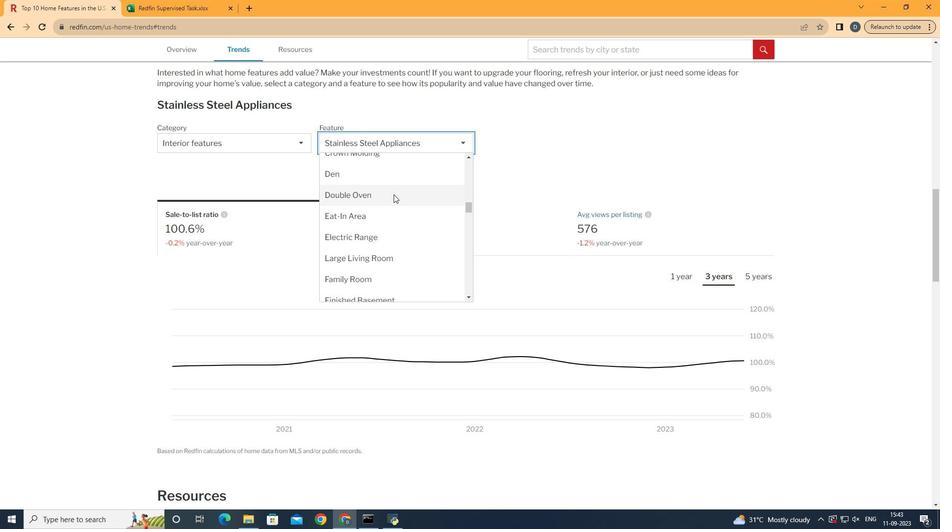 
Action: Mouse pressed left at (382, 208)
Screenshot: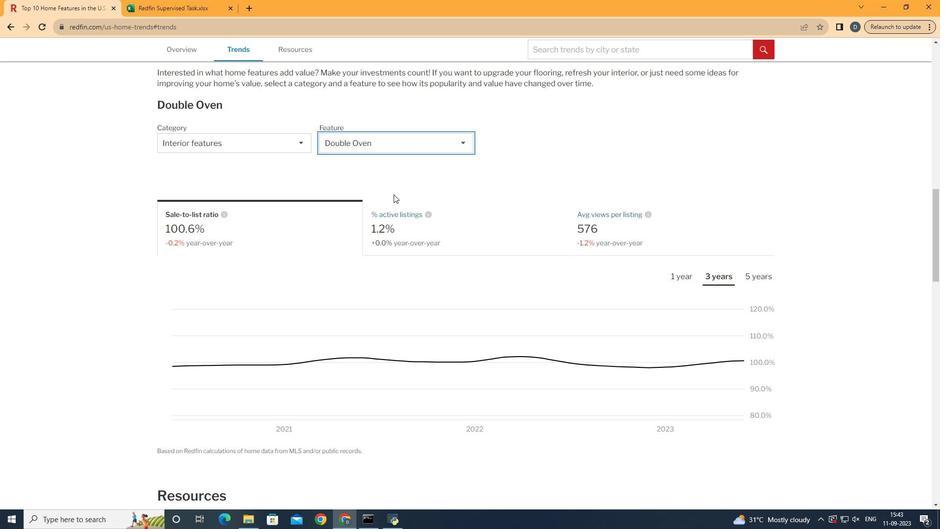 
Action: Mouse moved to (485, 165)
Screenshot: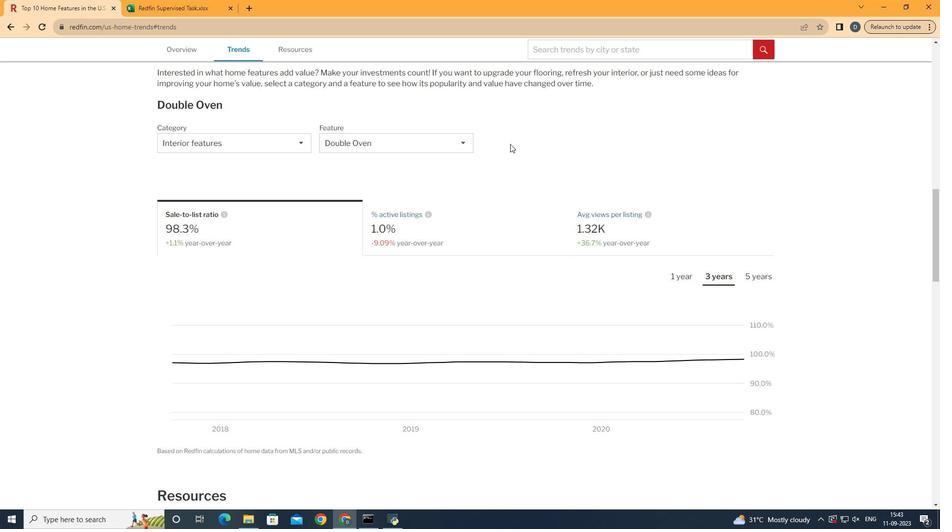 
Action: Mouse pressed left at (485, 165)
Screenshot: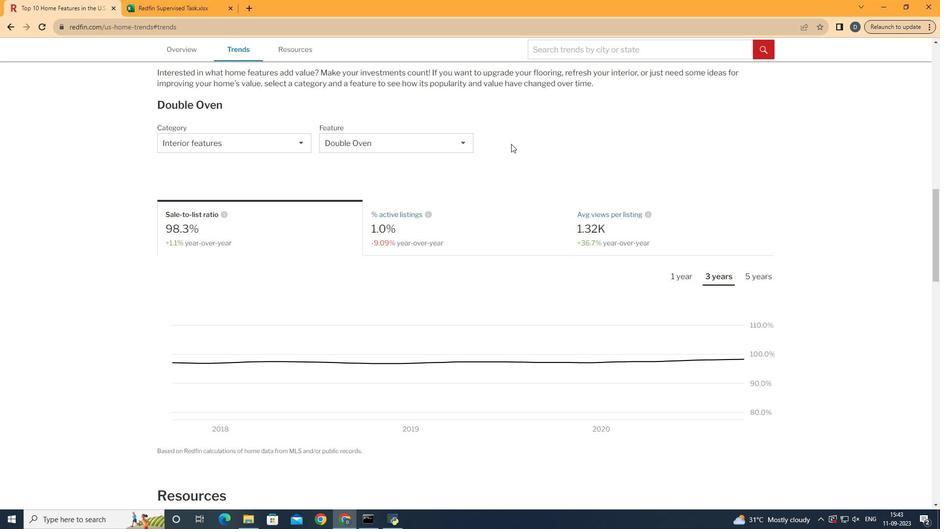
Action: Mouse moved to (456, 253)
Screenshot: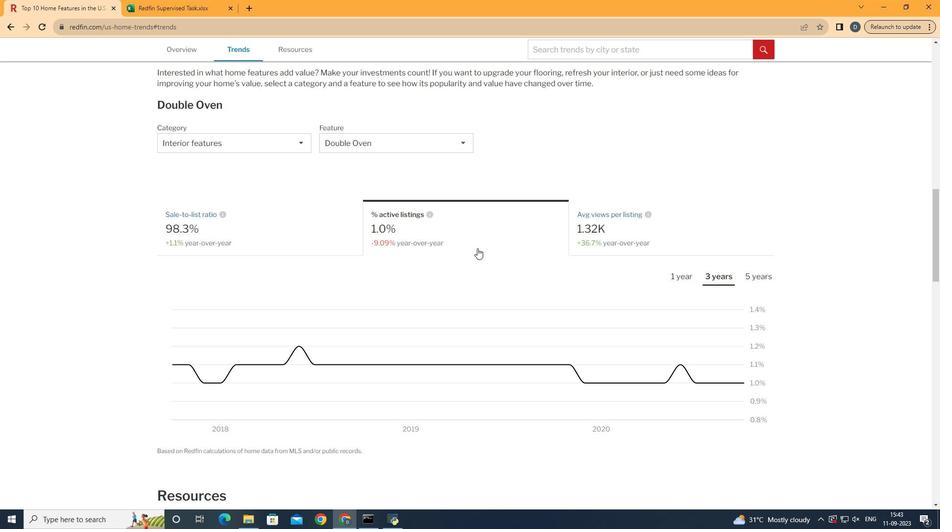 
Action: Mouse pressed left at (456, 253)
Screenshot: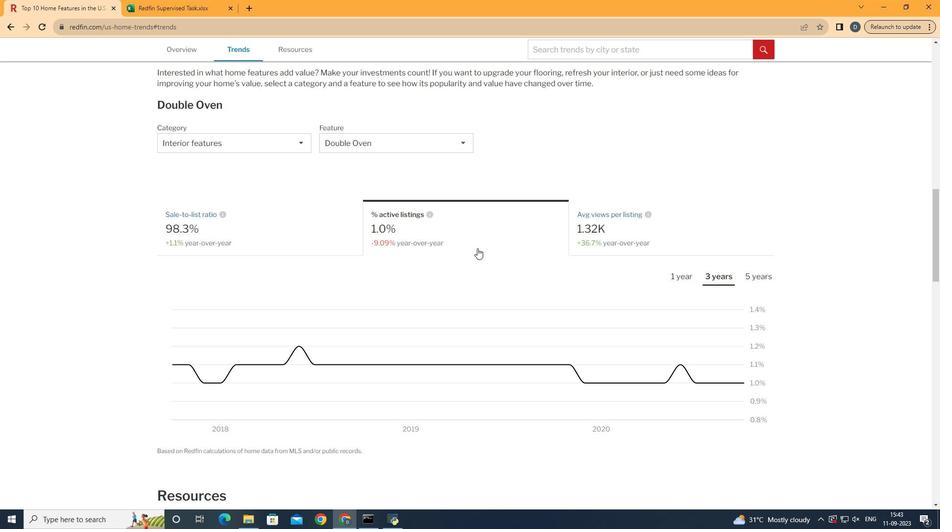 
Action: Mouse moved to (702, 279)
Screenshot: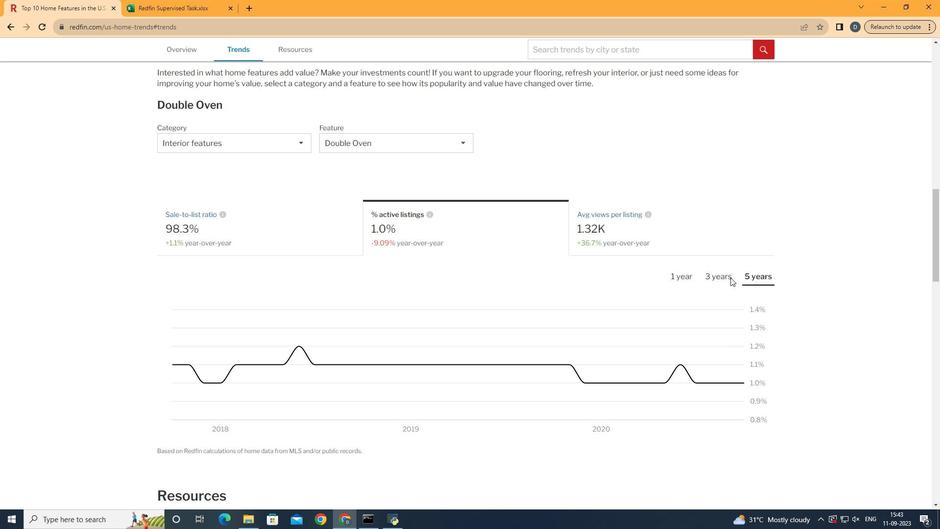 
Action: Mouse pressed left at (702, 279)
Screenshot: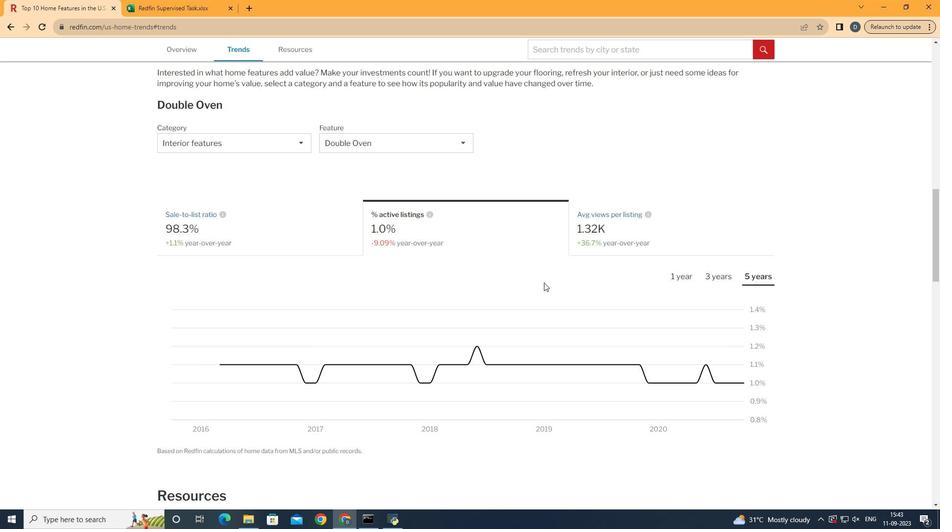 
Action: Mouse moved to (696, 321)
Screenshot: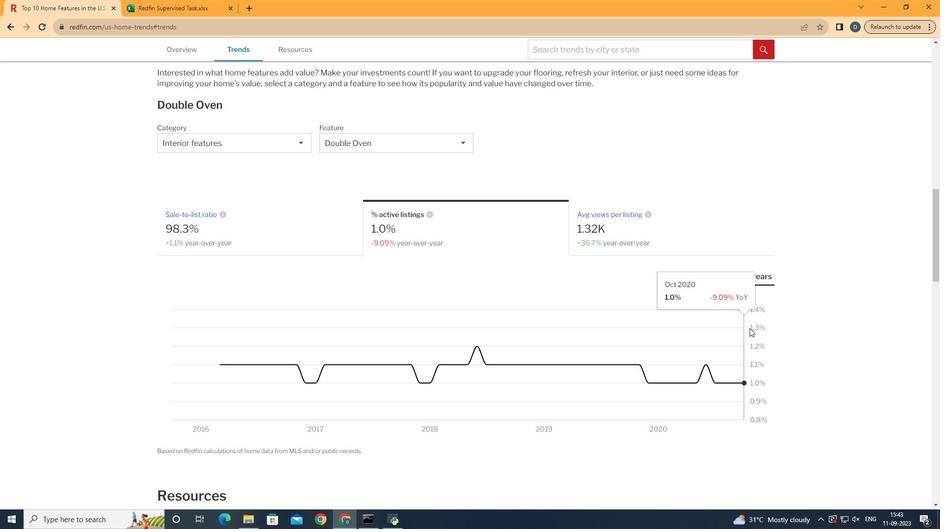 
